 Task: Look for Airbnb options in Krasnyy Luch, Ukraine from 12th December, 2023 to 16th December, 2023 for 2 adults. Place can be room with 1  bedroom having 1 bed and 1 bathroom. Property type can be hotel.
Action: Mouse moved to (439, 79)
Screenshot: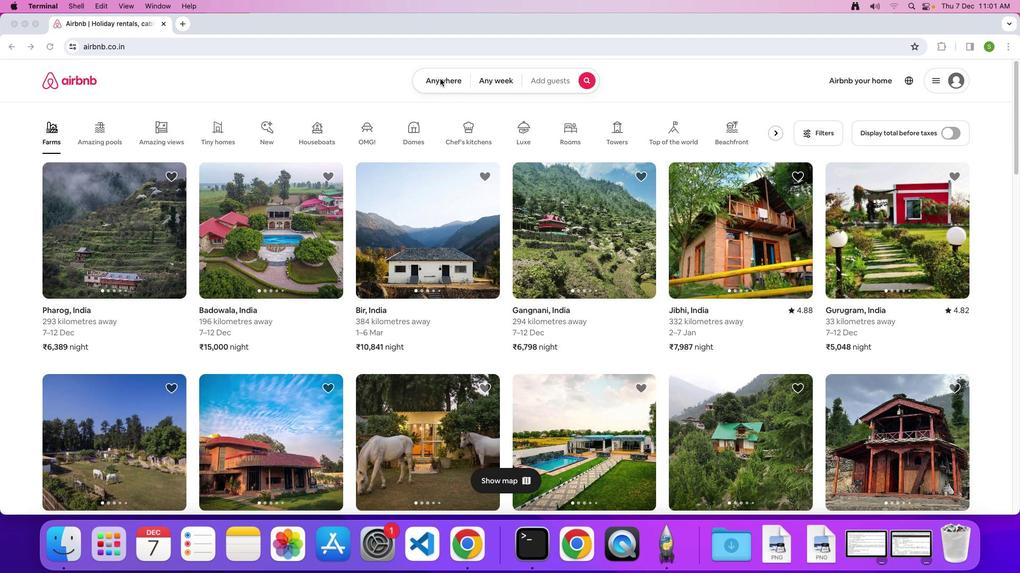 
Action: Mouse pressed left at (439, 79)
Screenshot: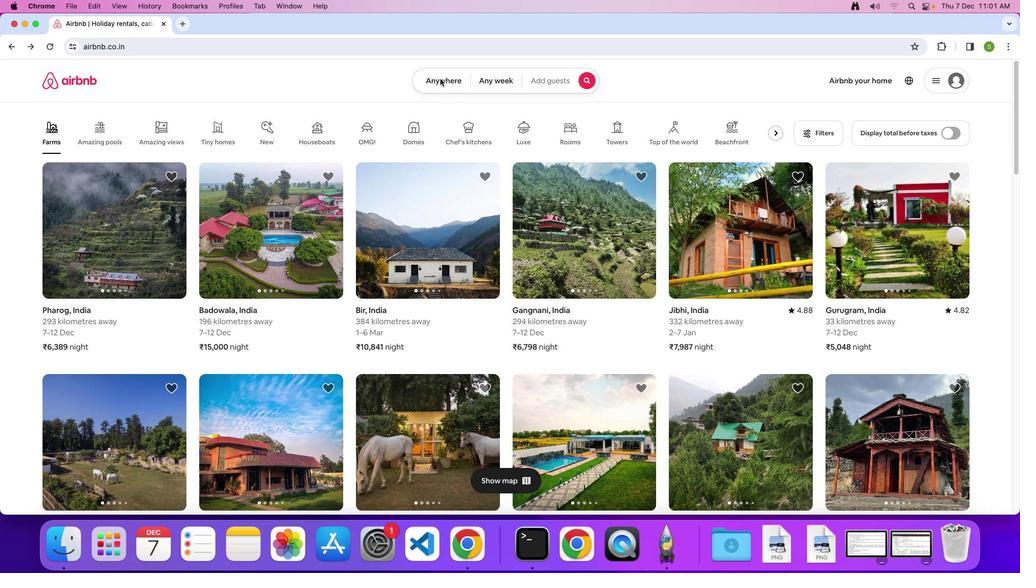 
Action: Mouse pressed left at (439, 79)
Screenshot: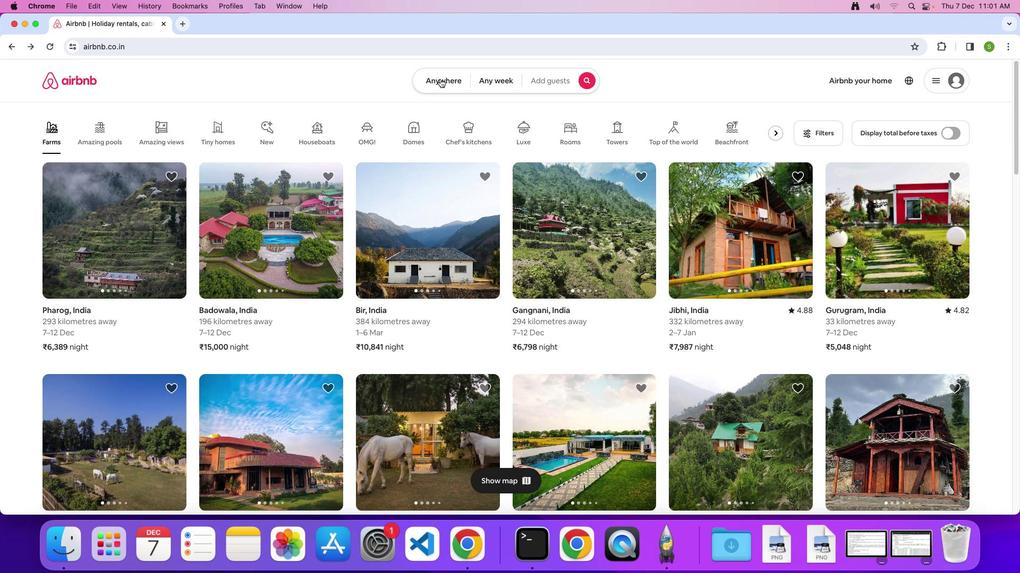 
Action: Mouse moved to (395, 115)
Screenshot: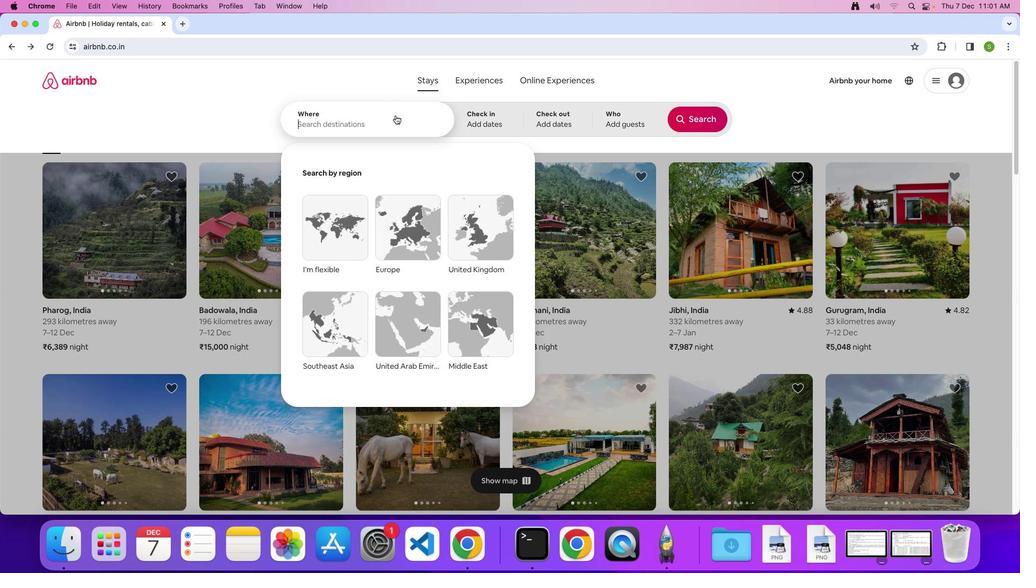 
Action: Mouse pressed left at (395, 115)
Screenshot: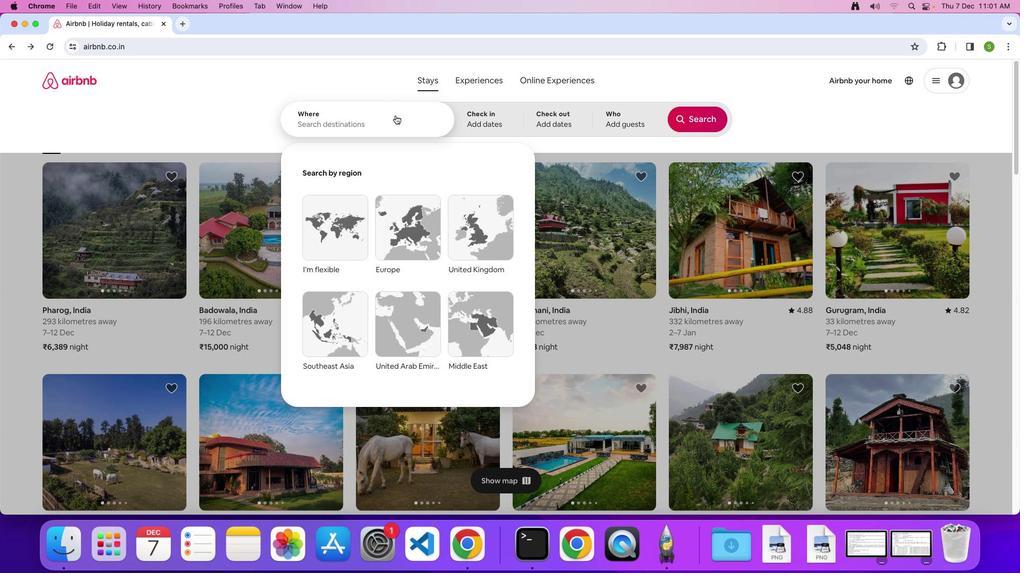 
Action: Mouse moved to (395, 115)
Screenshot: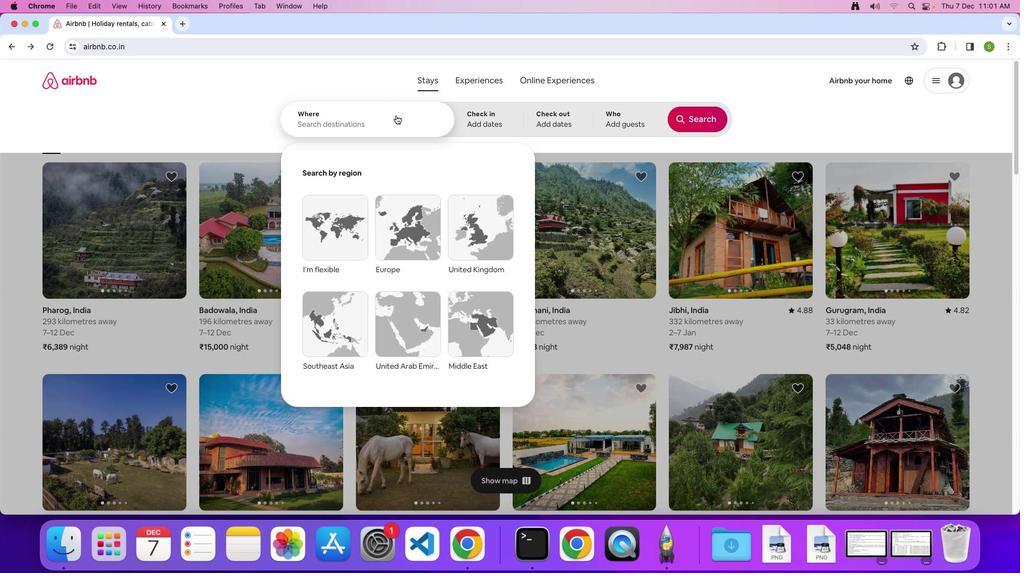 
Action: Key pressed 'K'Key.caps_lock'r''a''s''n''y''y'Key.spaceKey.shift'L''u''c''h'','Key.spaceKey.shift'U''k''r''a''i''n''e'Key.enter
Screenshot: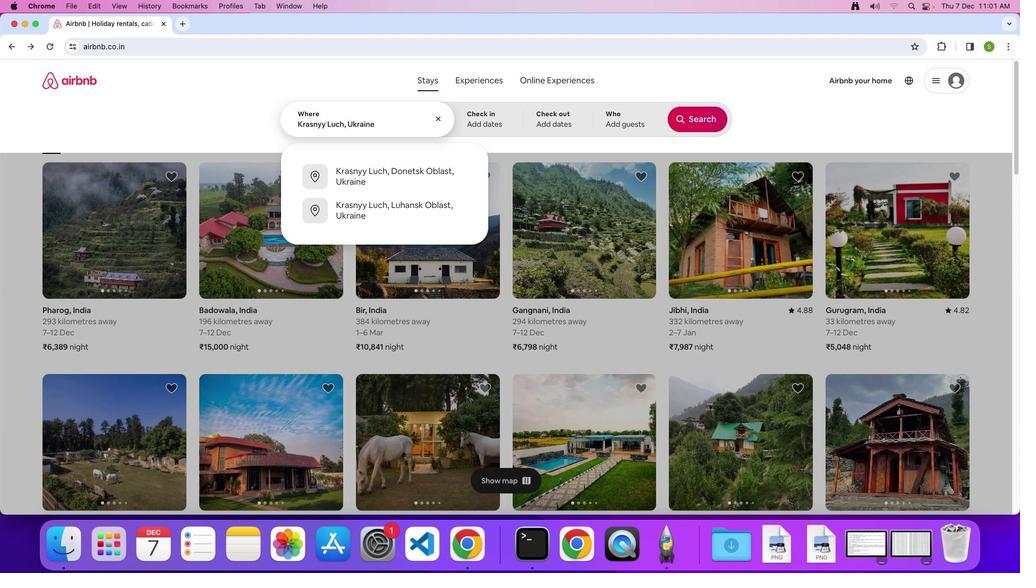 
Action: Mouse moved to (371, 299)
Screenshot: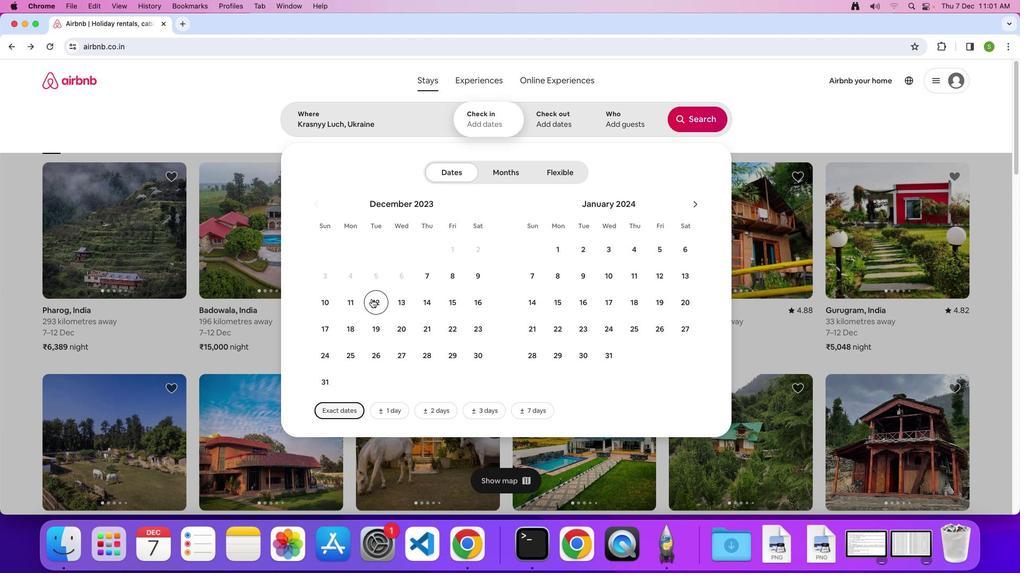 
Action: Mouse pressed left at (371, 299)
Screenshot: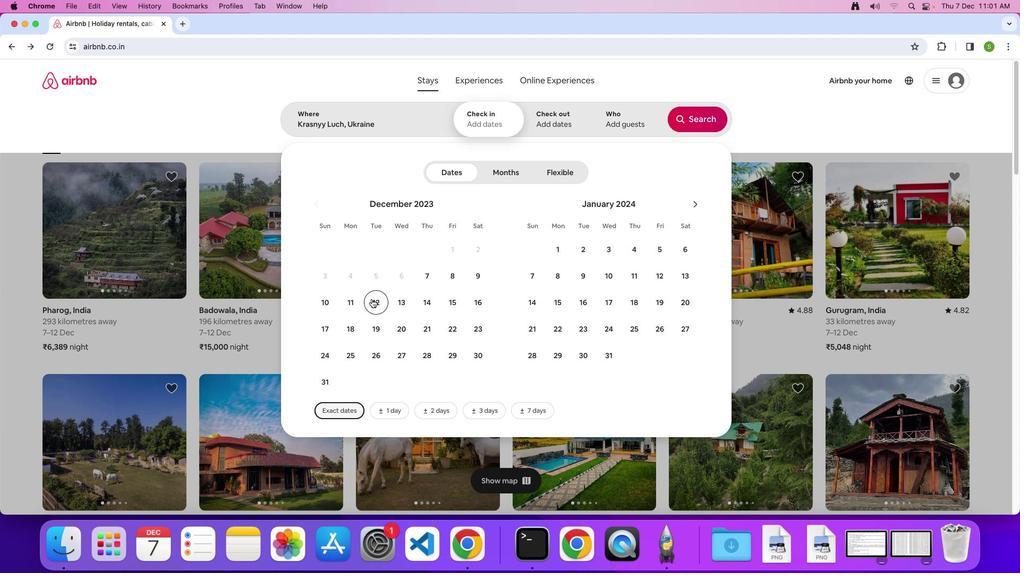 
Action: Mouse moved to (474, 303)
Screenshot: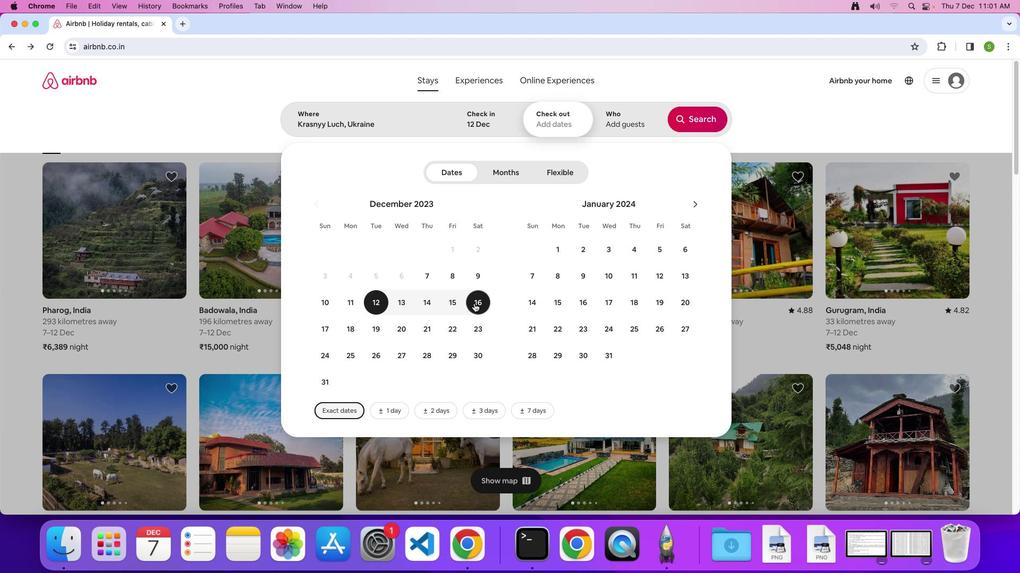 
Action: Mouse pressed left at (474, 303)
Screenshot: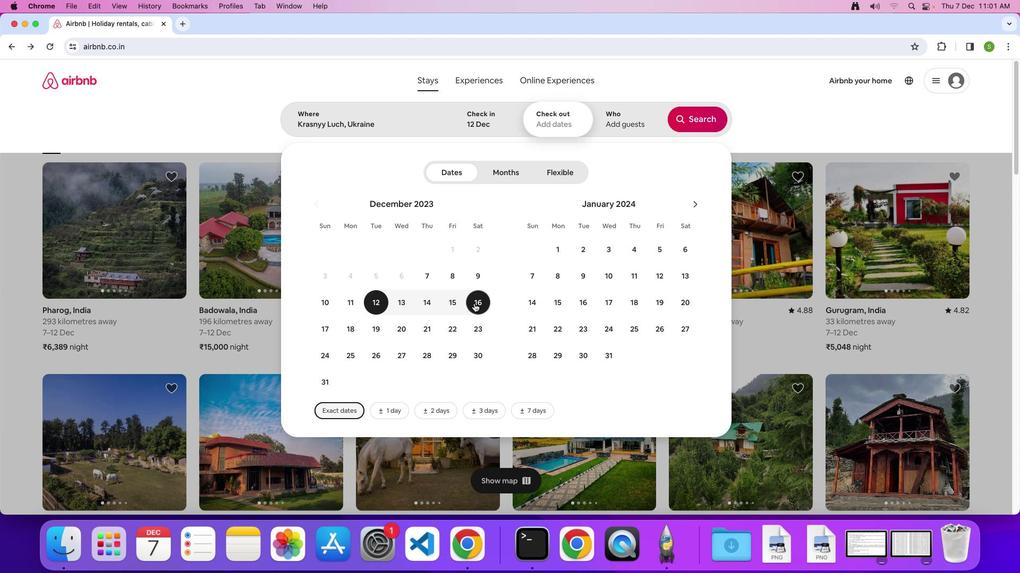 
Action: Mouse moved to (613, 122)
Screenshot: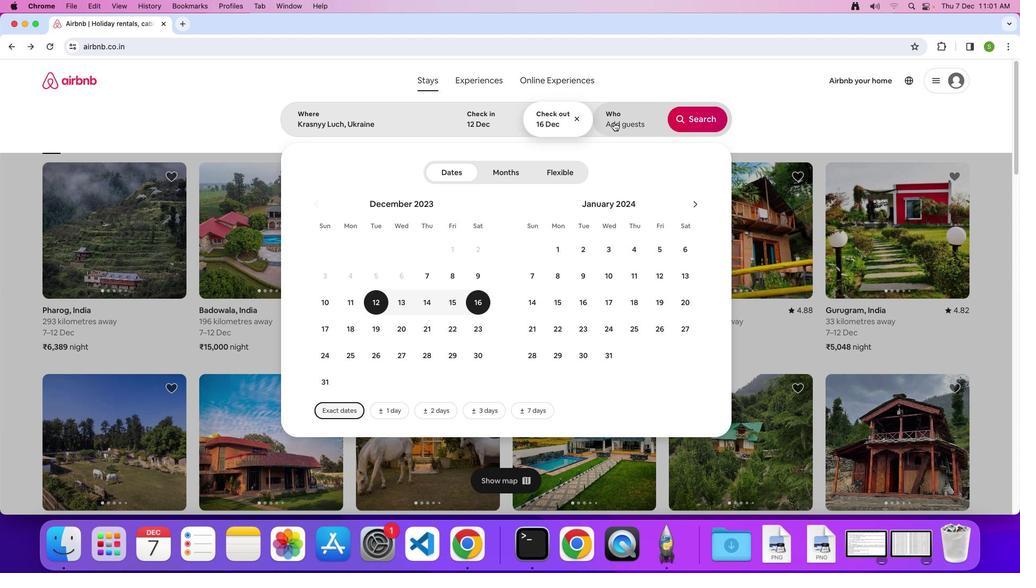 
Action: Mouse pressed left at (613, 122)
Screenshot: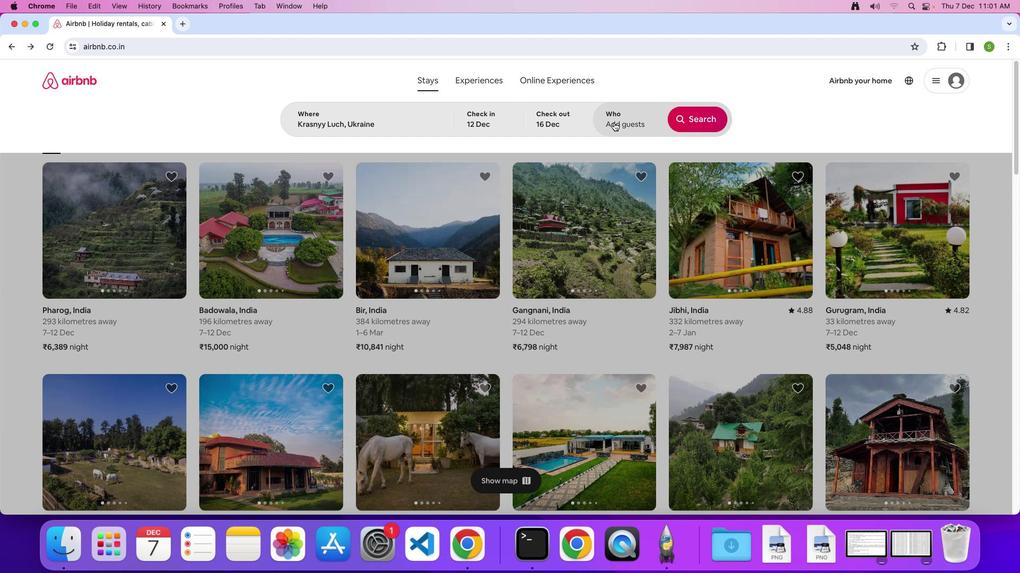 
Action: Mouse moved to (704, 179)
Screenshot: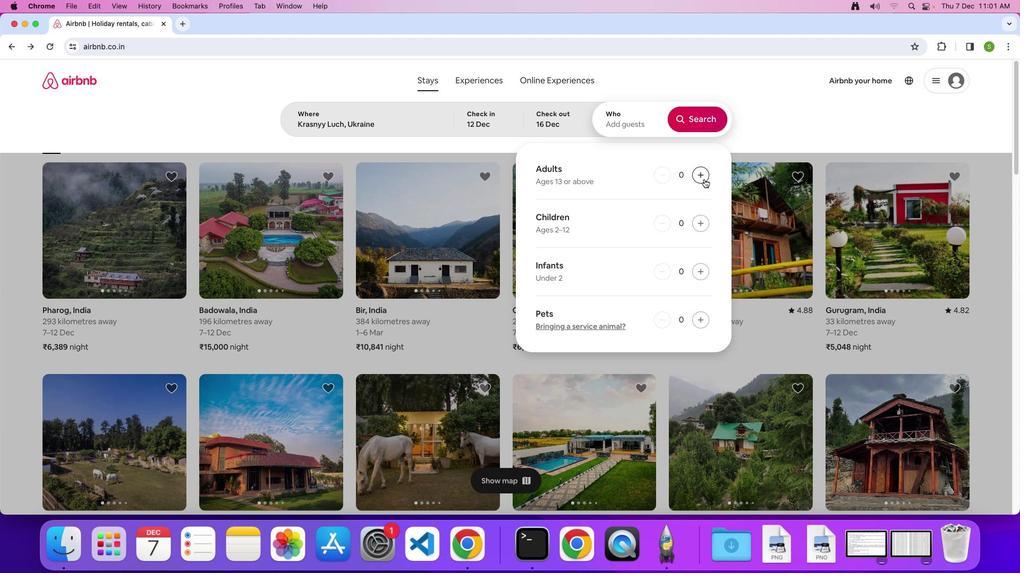 
Action: Mouse pressed left at (704, 179)
Screenshot: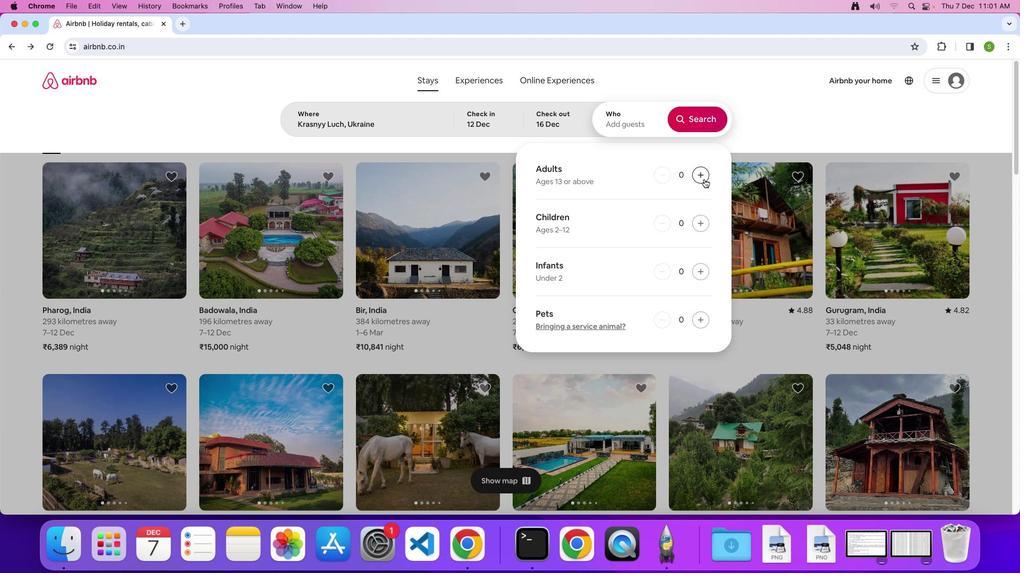 
Action: Mouse moved to (702, 179)
Screenshot: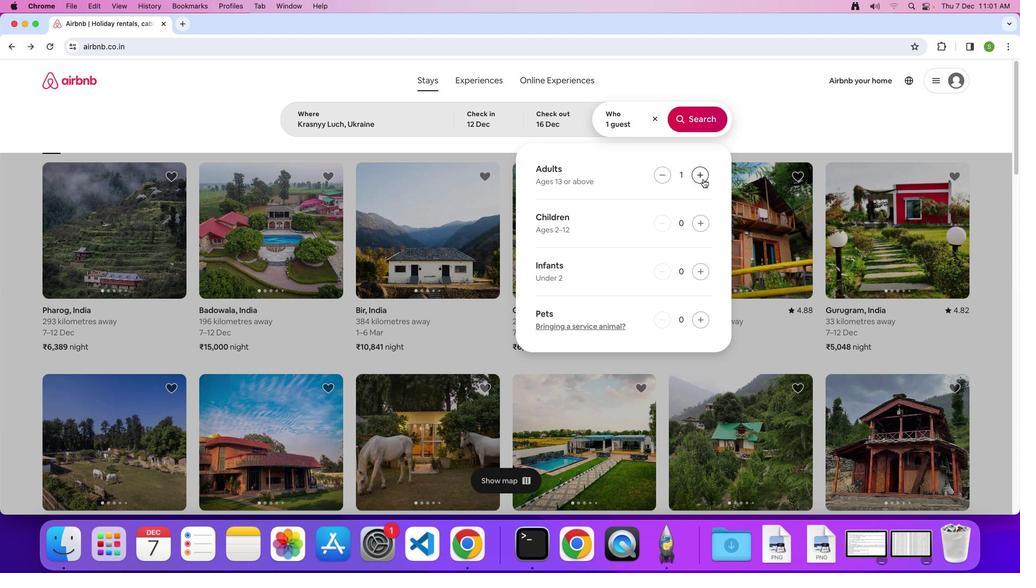 
Action: Mouse pressed left at (702, 179)
Screenshot: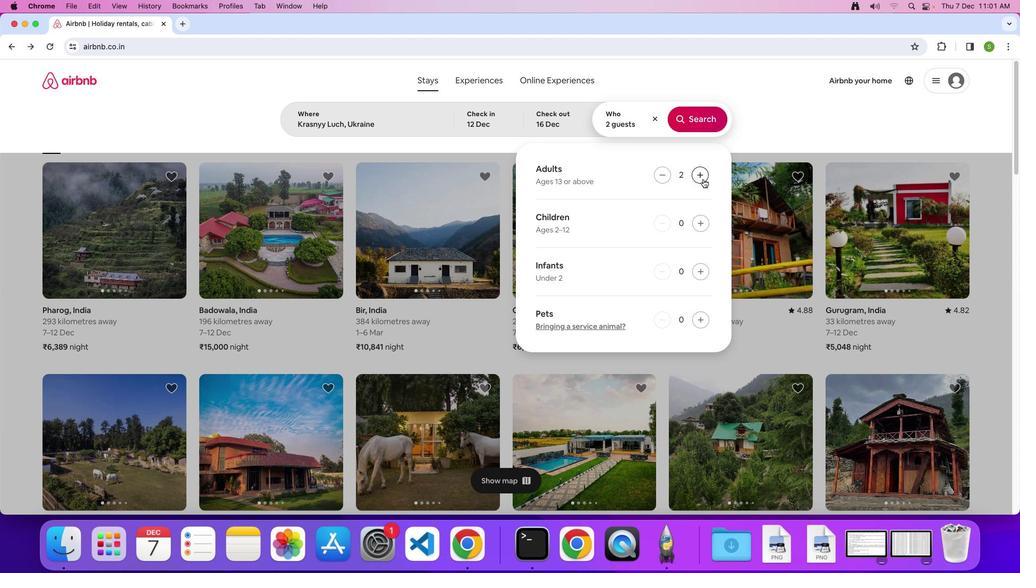 
Action: Mouse moved to (697, 125)
Screenshot: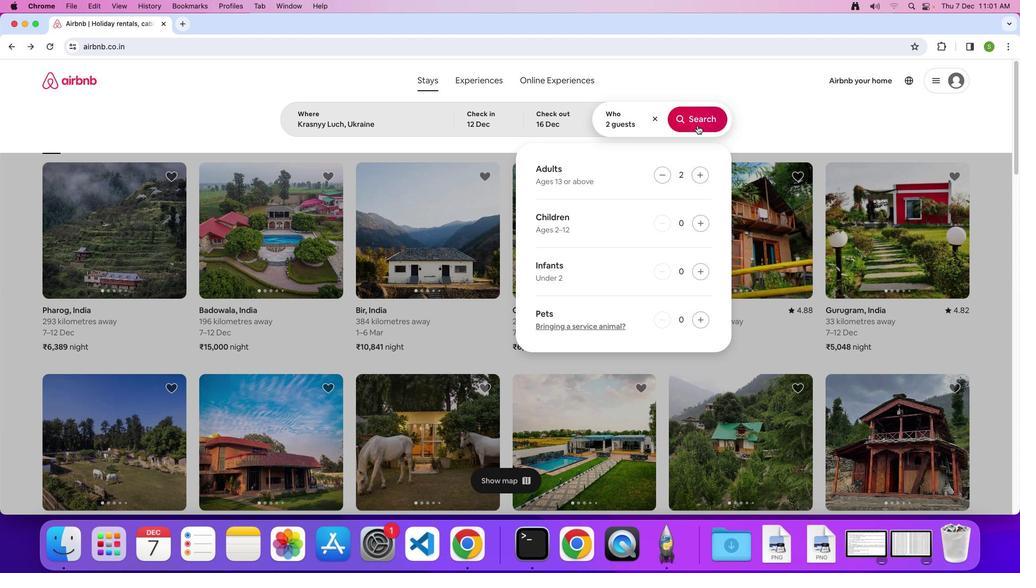 
Action: Mouse pressed left at (697, 125)
Screenshot: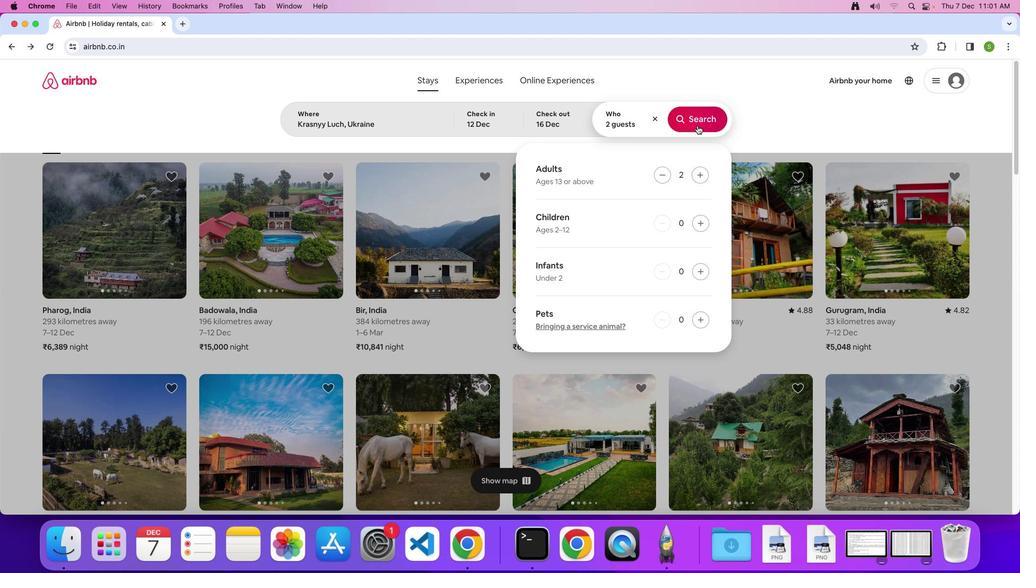 
Action: Mouse moved to (851, 126)
Screenshot: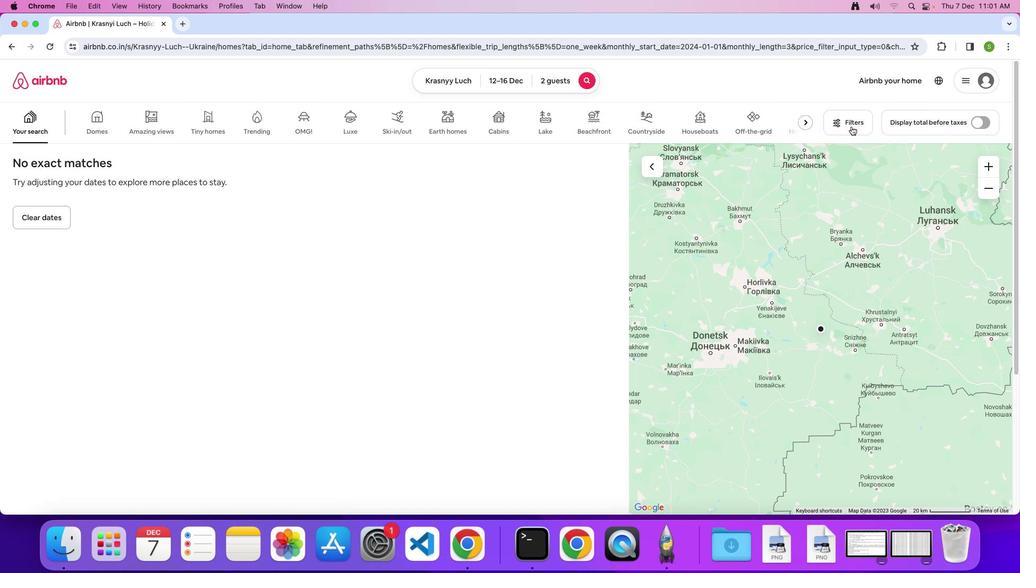 
Action: Mouse pressed left at (851, 126)
Screenshot: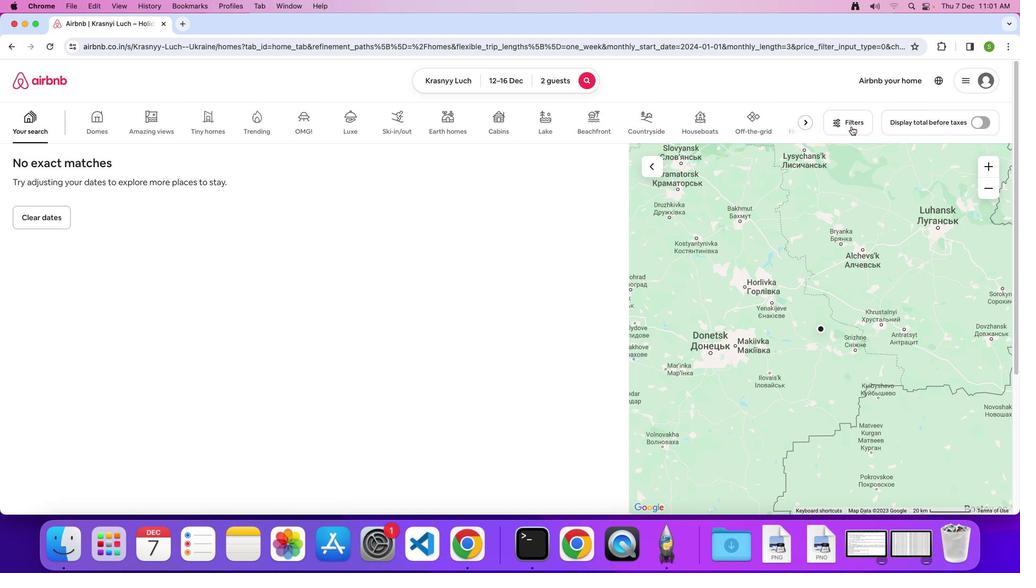 
Action: Mouse moved to (502, 188)
Screenshot: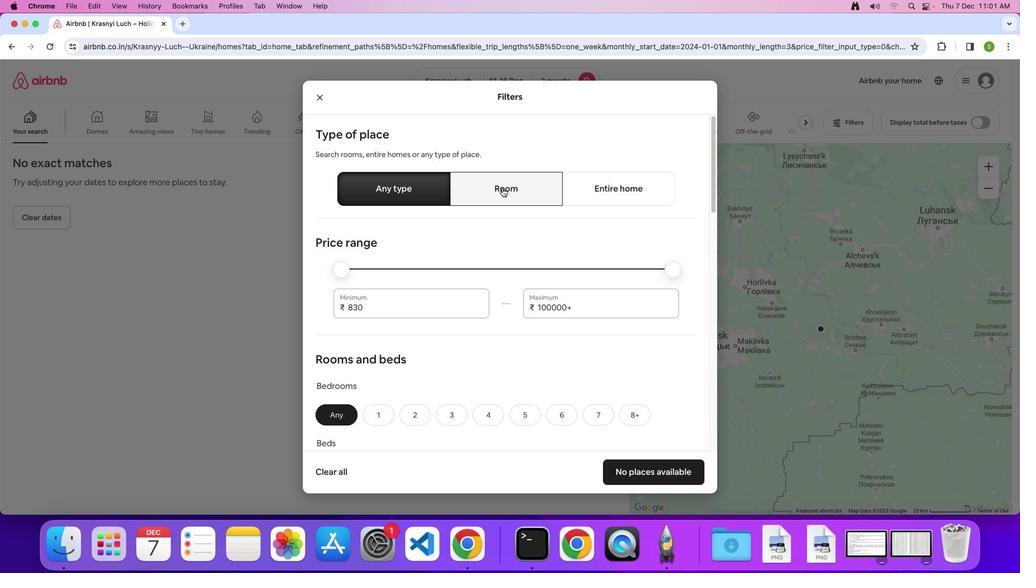 
Action: Mouse pressed left at (502, 188)
Screenshot: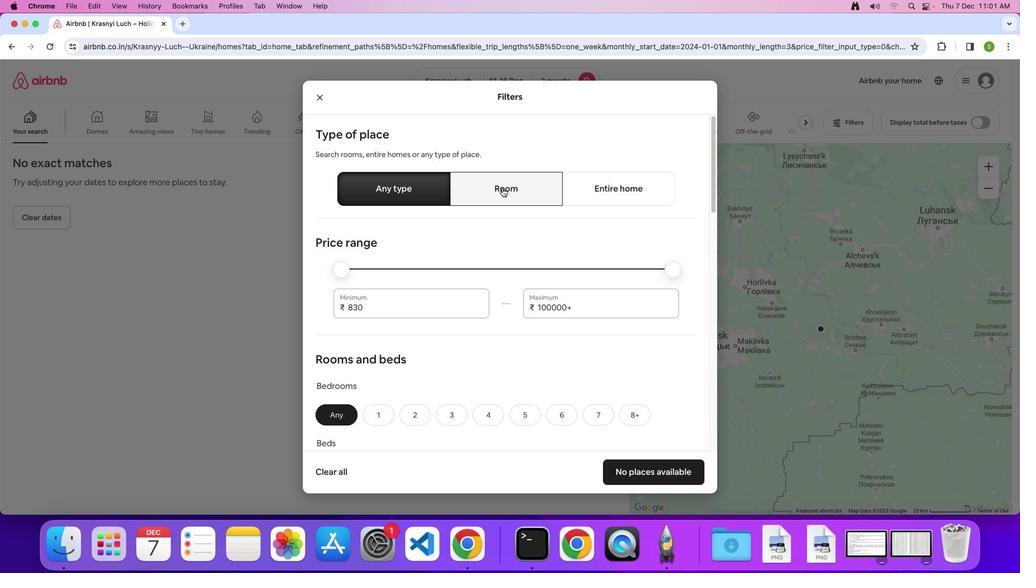
Action: Mouse moved to (517, 303)
Screenshot: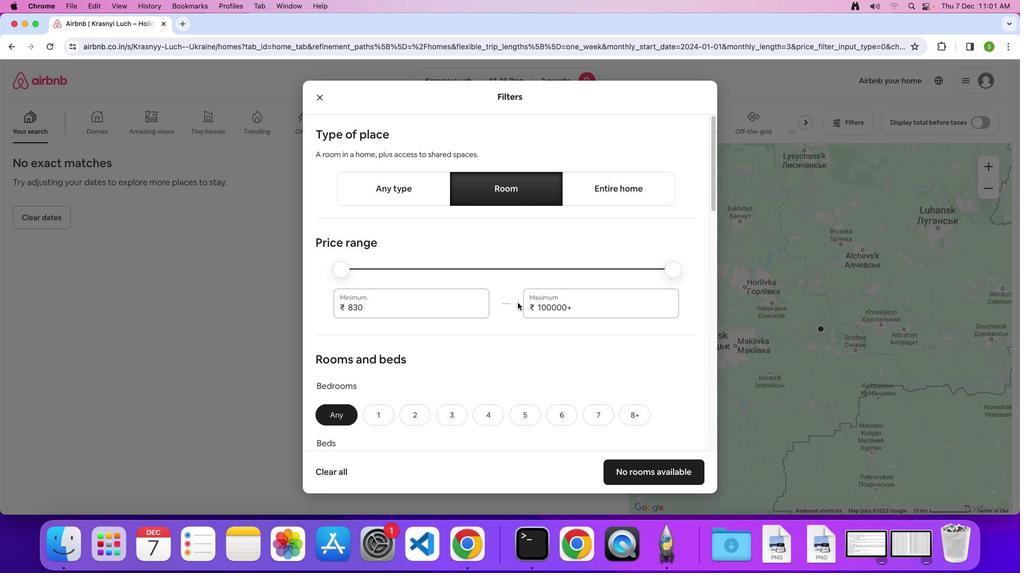 
Action: Mouse scrolled (517, 303) with delta (0, 0)
Screenshot: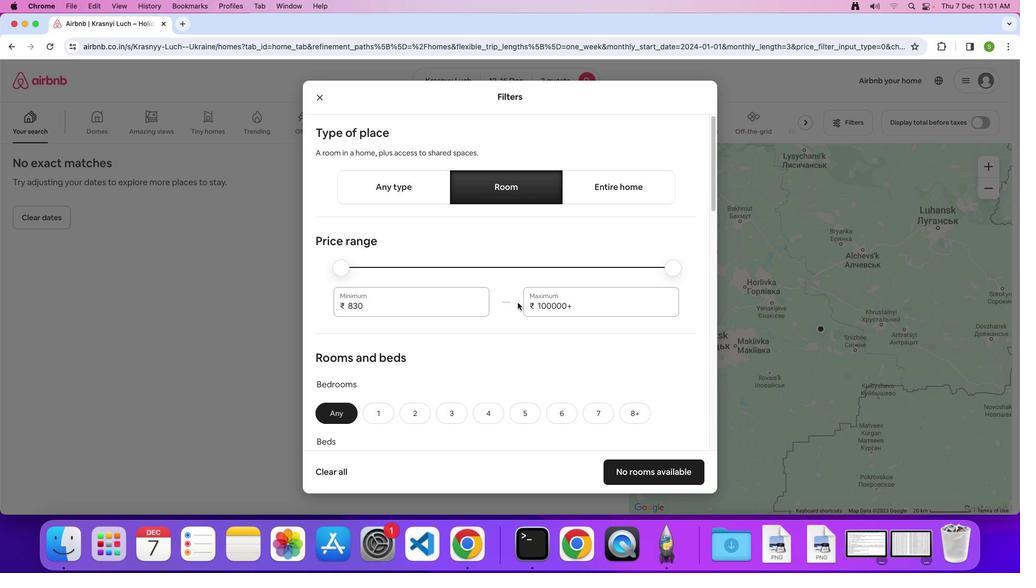 
Action: Mouse scrolled (517, 303) with delta (0, 0)
Screenshot: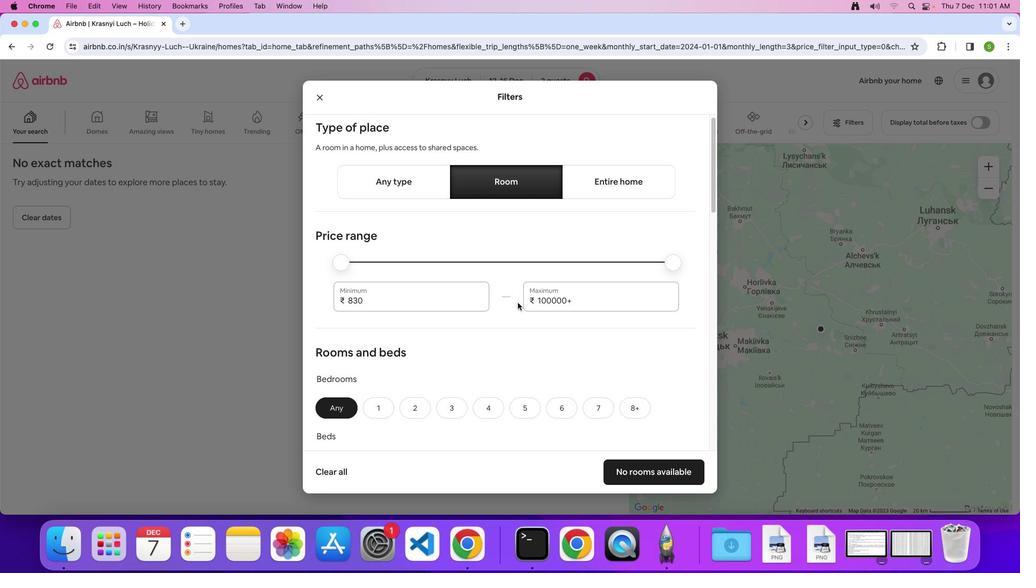 
Action: Mouse scrolled (517, 303) with delta (0, 0)
Screenshot: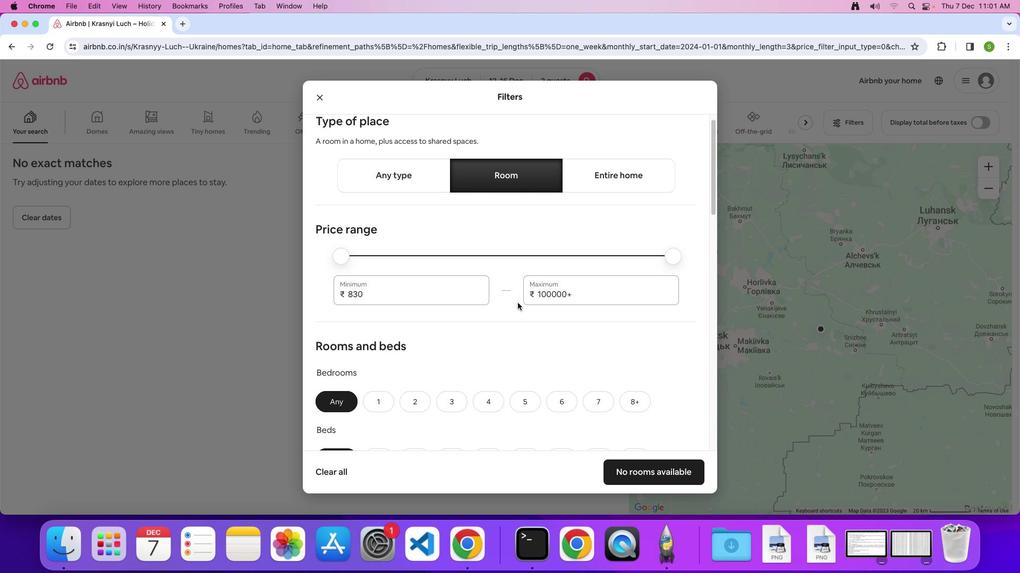 
Action: Mouse scrolled (517, 303) with delta (0, -1)
Screenshot: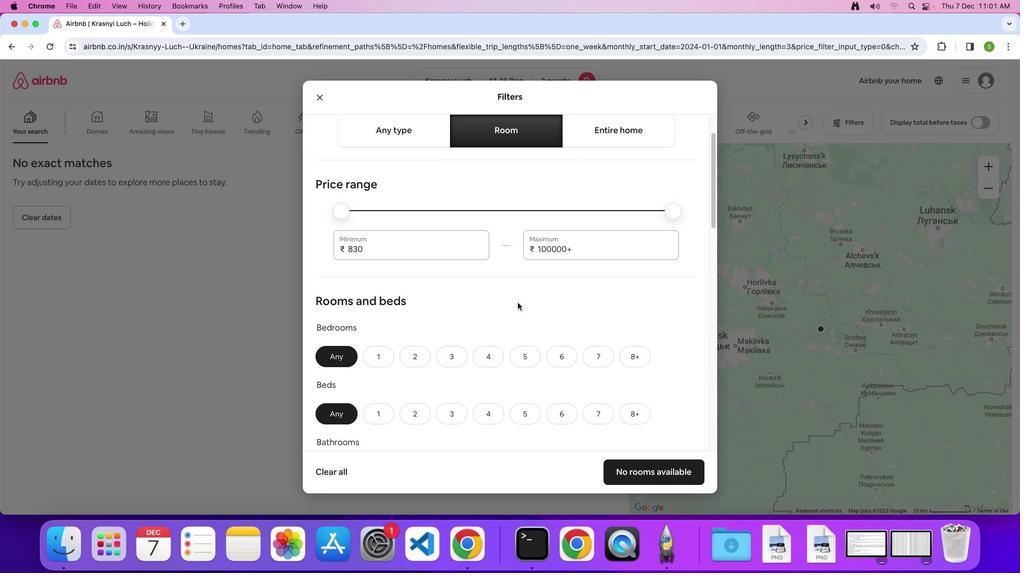 
Action: Mouse scrolled (517, 303) with delta (0, 0)
Screenshot: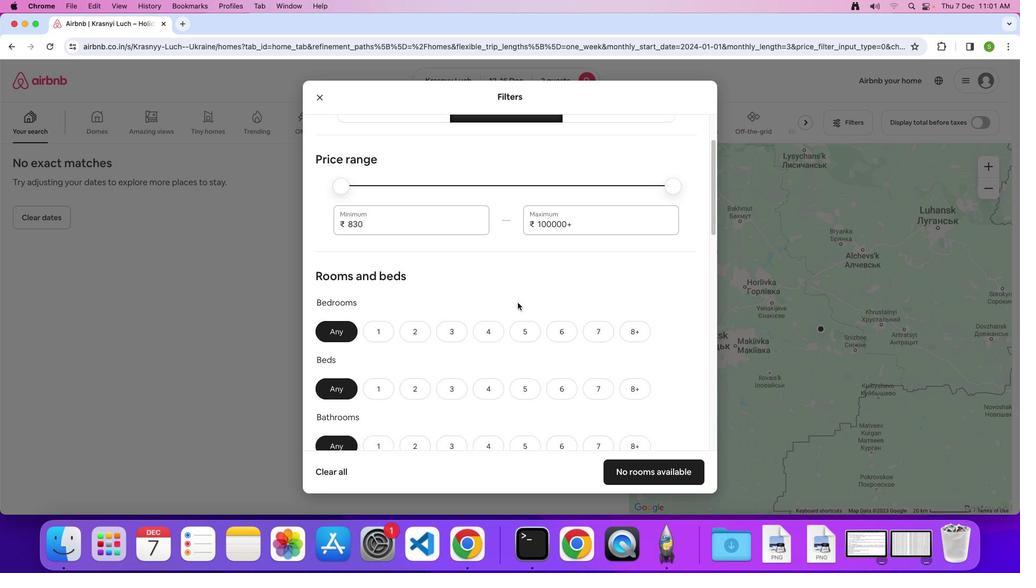 
Action: Mouse scrolled (517, 303) with delta (0, 0)
Screenshot: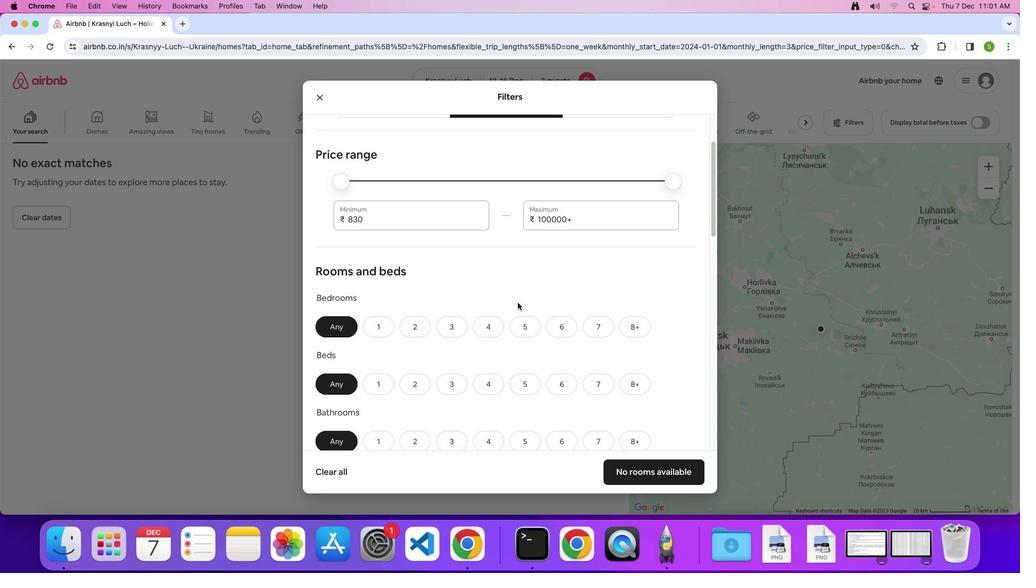 
Action: Mouse scrolled (517, 303) with delta (0, -1)
Screenshot: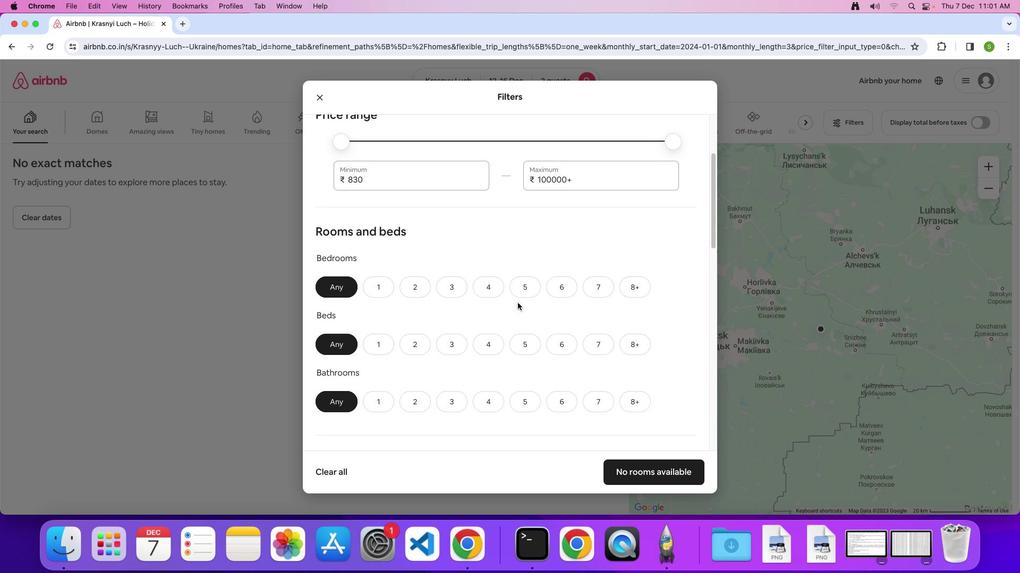 
Action: Mouse scrolled (517, 303) with delta (0, 0)
Screenshot: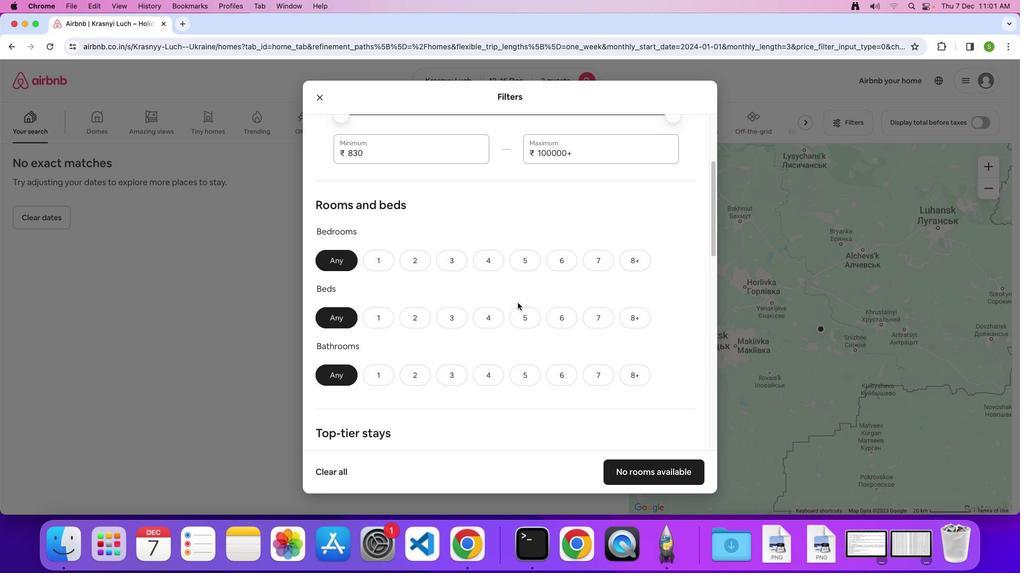 
Action: Mouse scrolled (517, 303) with delta (0, 0)
Screenshot: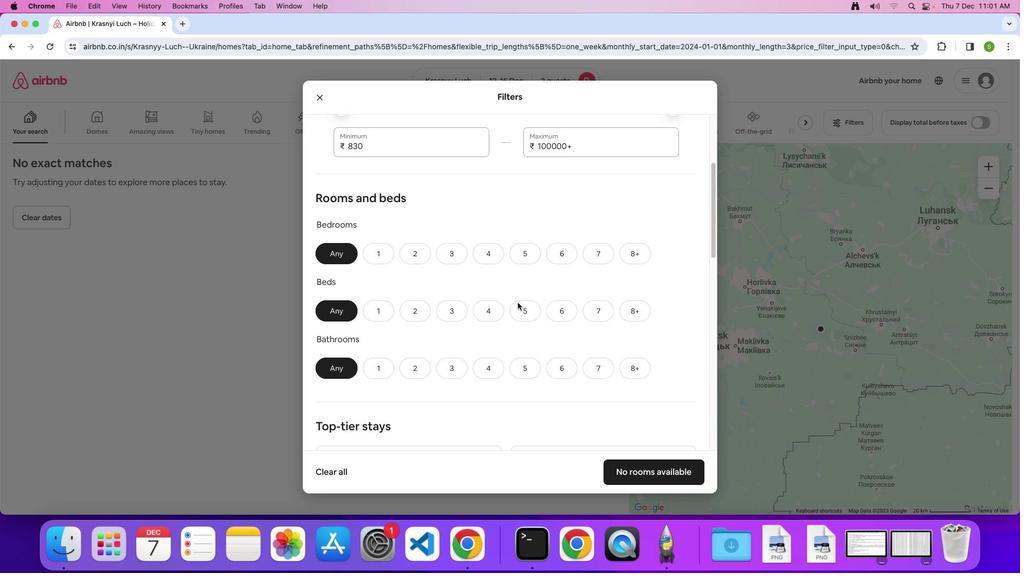 
Action: Mouse scrolled (517, 303) with delta (0, 0)
Screenshot: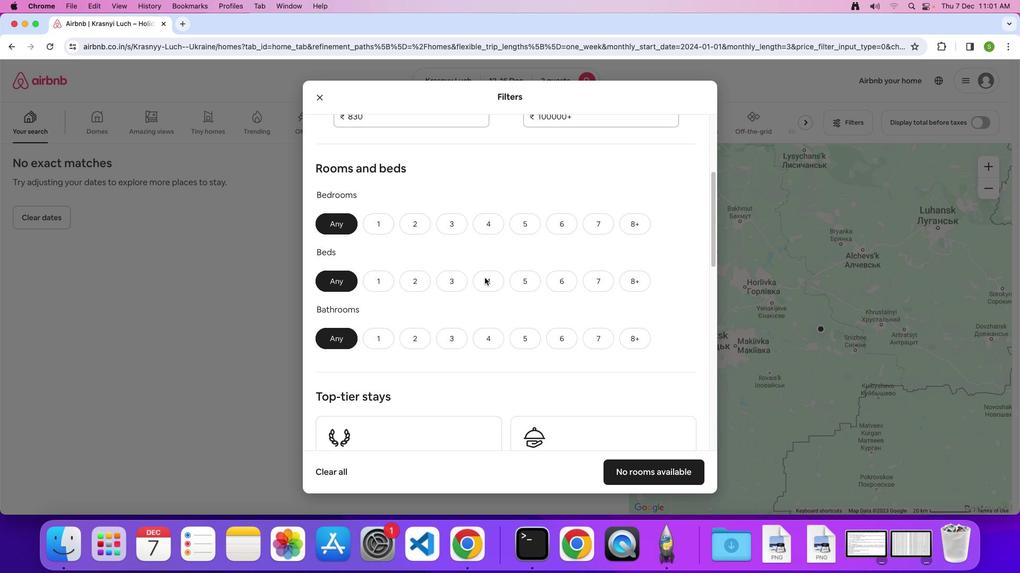 
Action: Mouse moved to (382, 199)
Screenshot: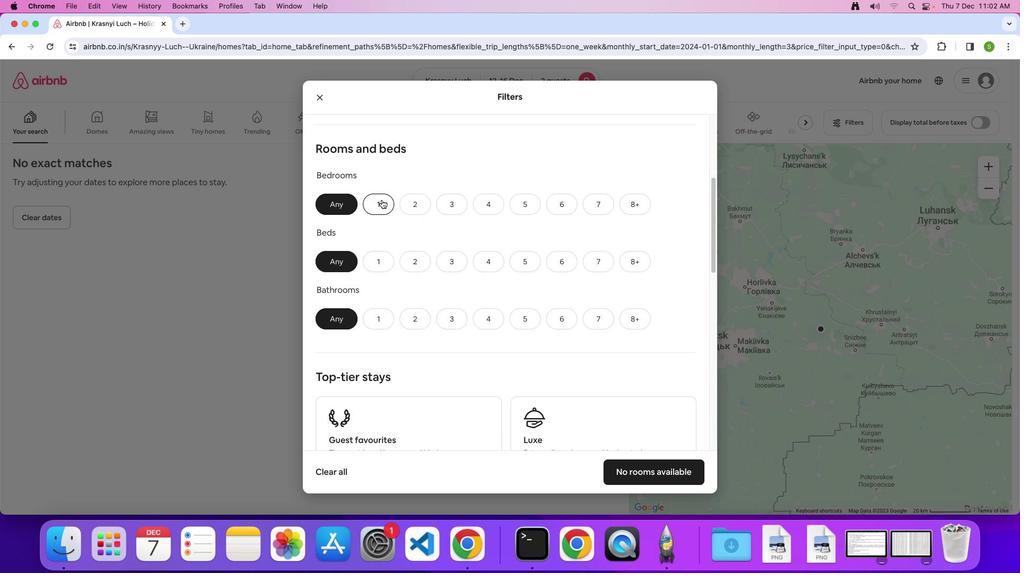 
Action: Mouse pressed left at (382, 199)
Screenshot: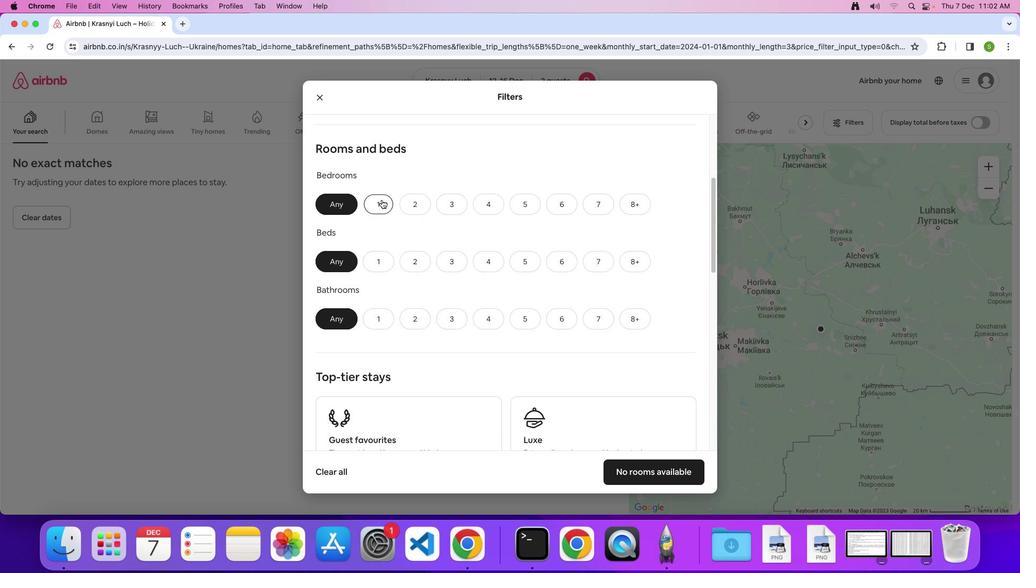 
Action: Mouse moved to (374, 264)
Screenshot: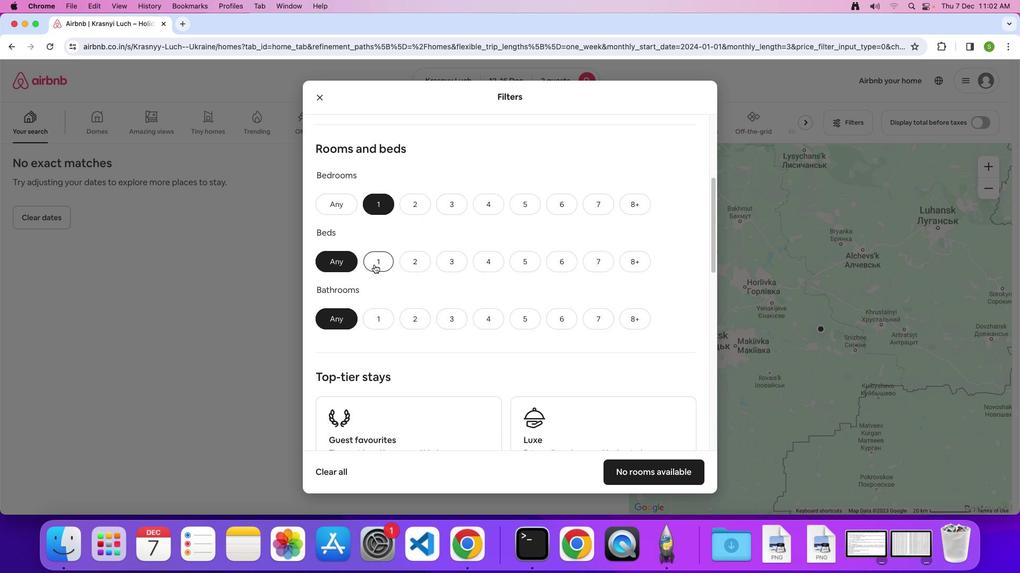 
Action: Mouse pressed left at (374, 264)
Screenshot: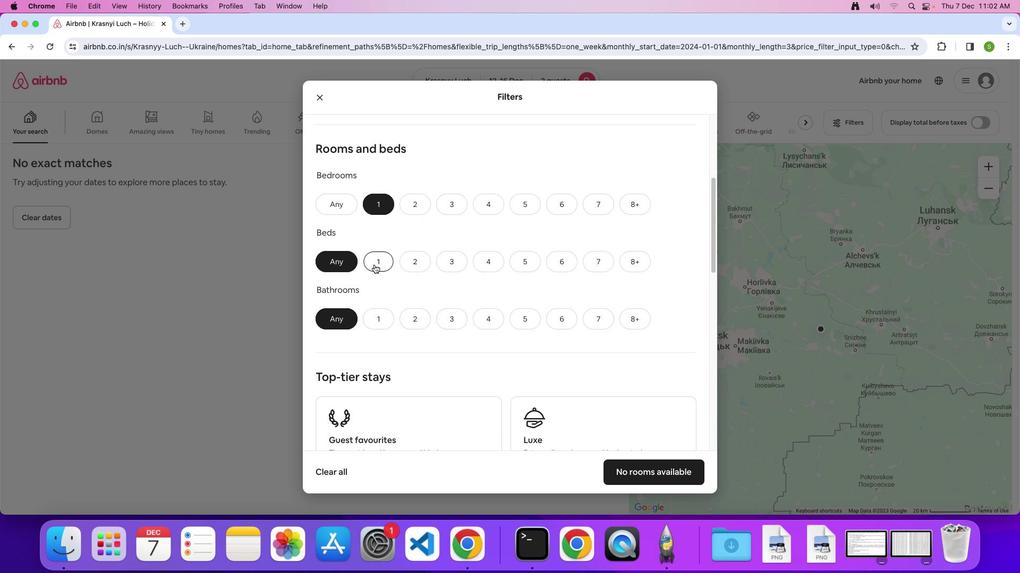 
Action: Mouse moved to (377, 317)
Screenshot: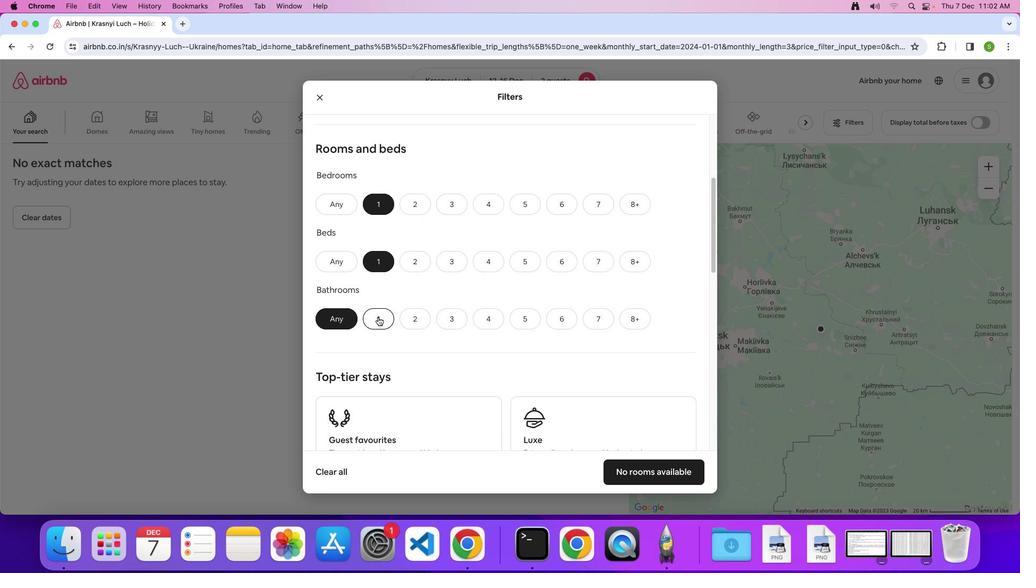 
Action: Mouse pressed left at (377, 317)
Screenshot: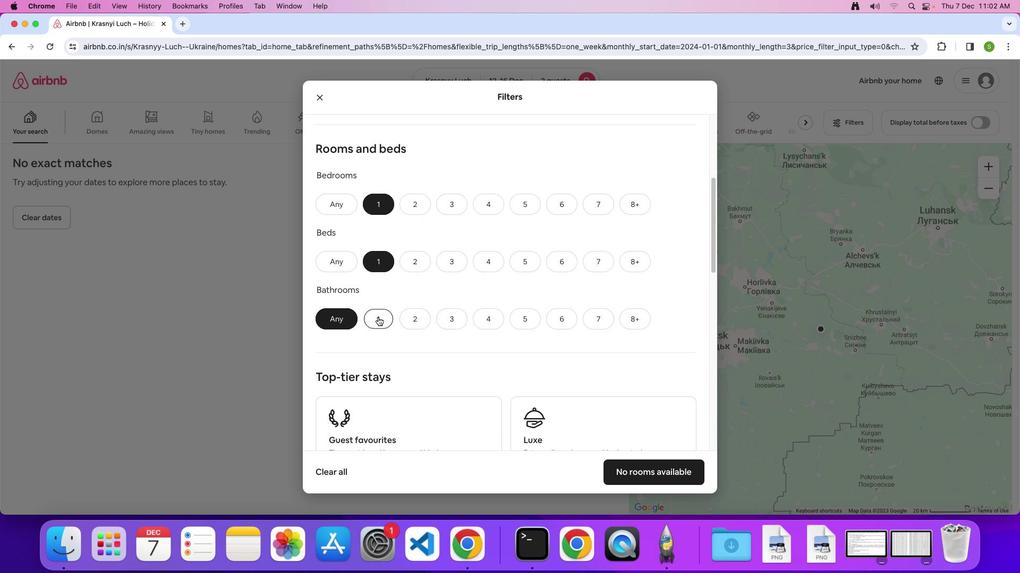 
Action: Mouse moved to (512, 284)
Screenshot: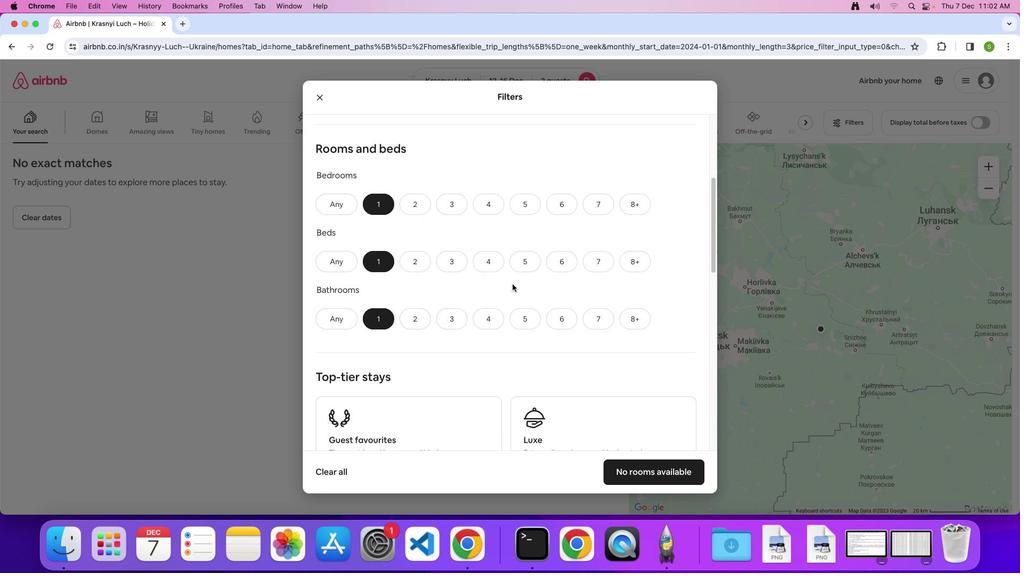 
Action: Mouse scrolled (512, 284) with delta (0, 0)
Screenshot: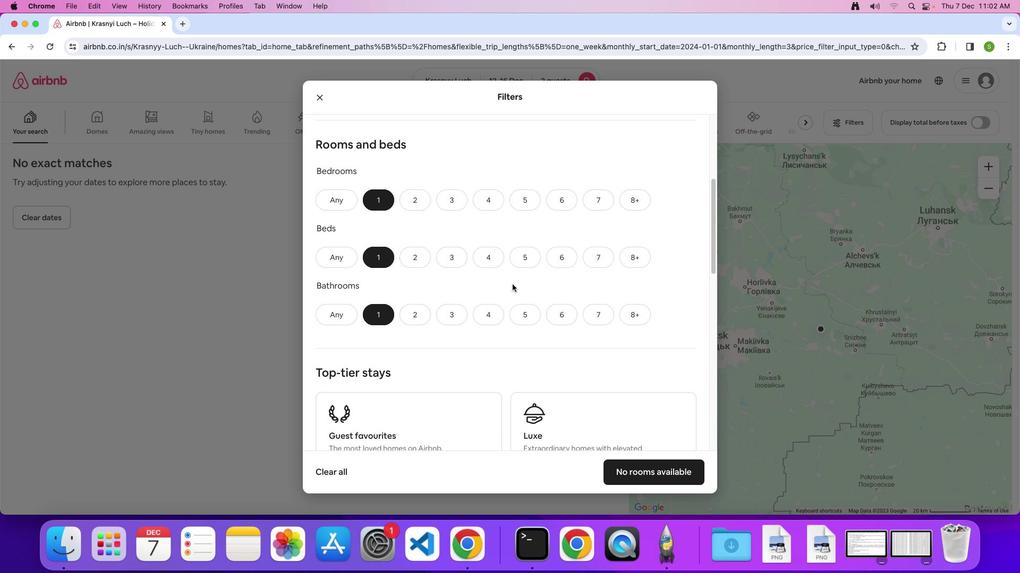 
Action: Mouse scrolled (512, 284) with delta (0, 0)
Screenshot: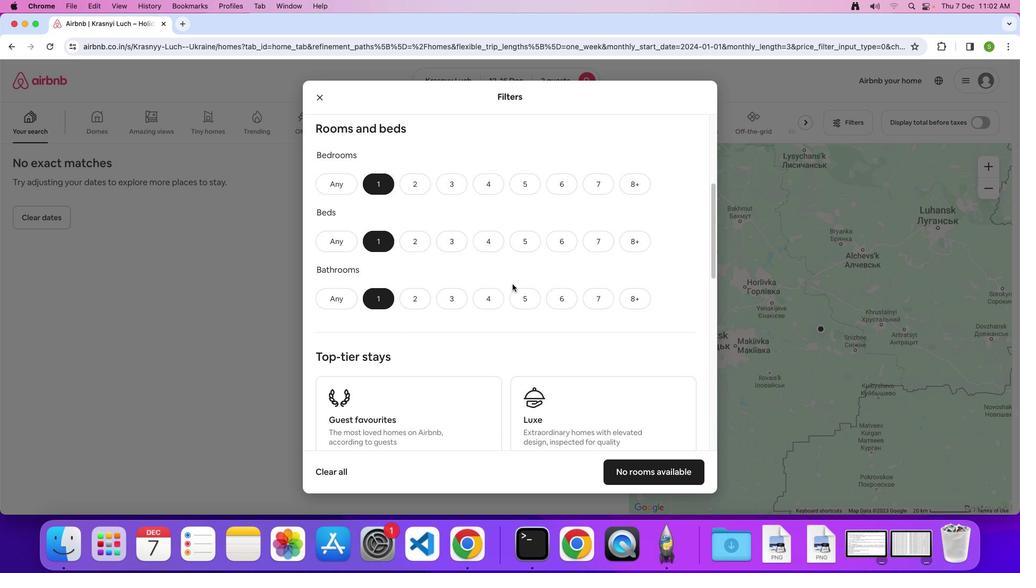 
Action: Mouse scrolled (512, 284) with delta (0, -1)
Screenshot: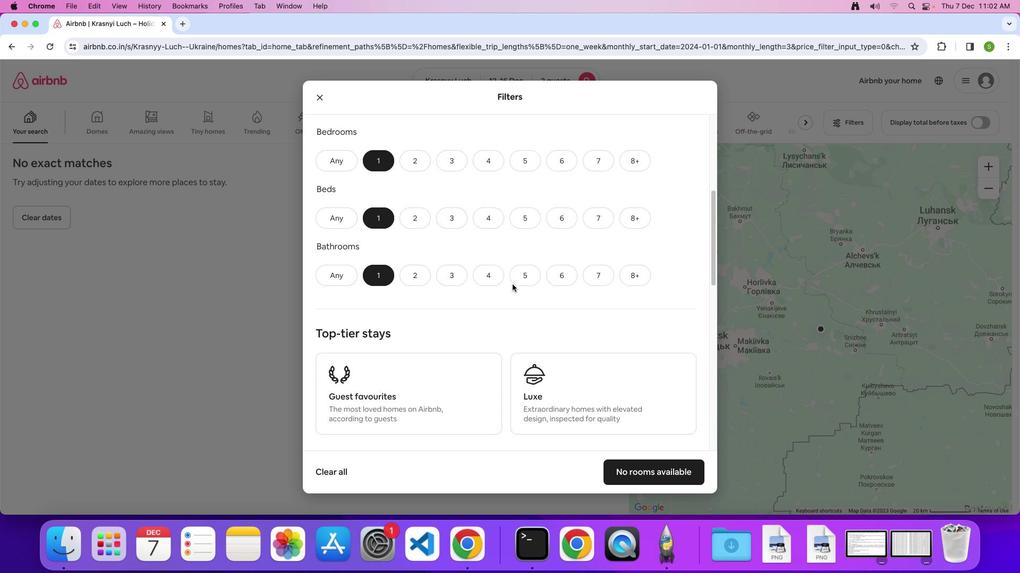 
Action: Mouse scrolled (512, 284) with delta (0, 0)
Screenshot: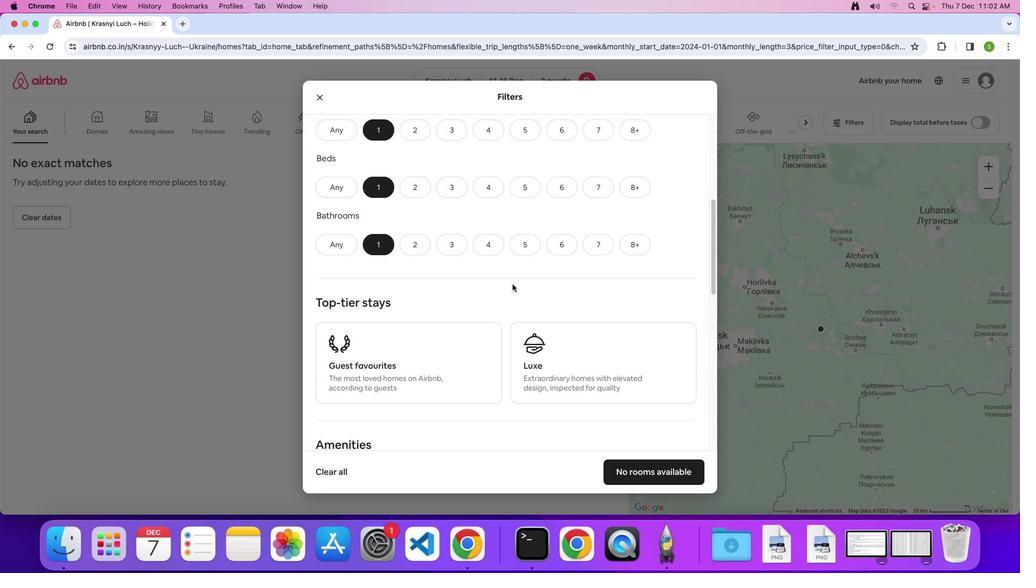 
Action: Mouse scrolled (512, 284) with delta (0, 0)
Screenshot: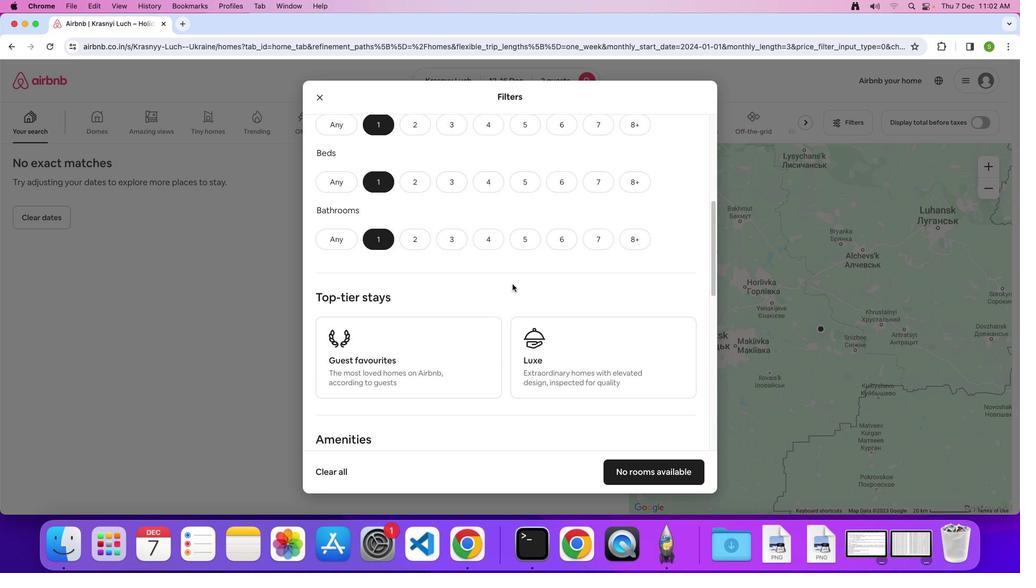 
Action: Mouse scrolled (512, 284) with delta (0, 0)
Screenshot: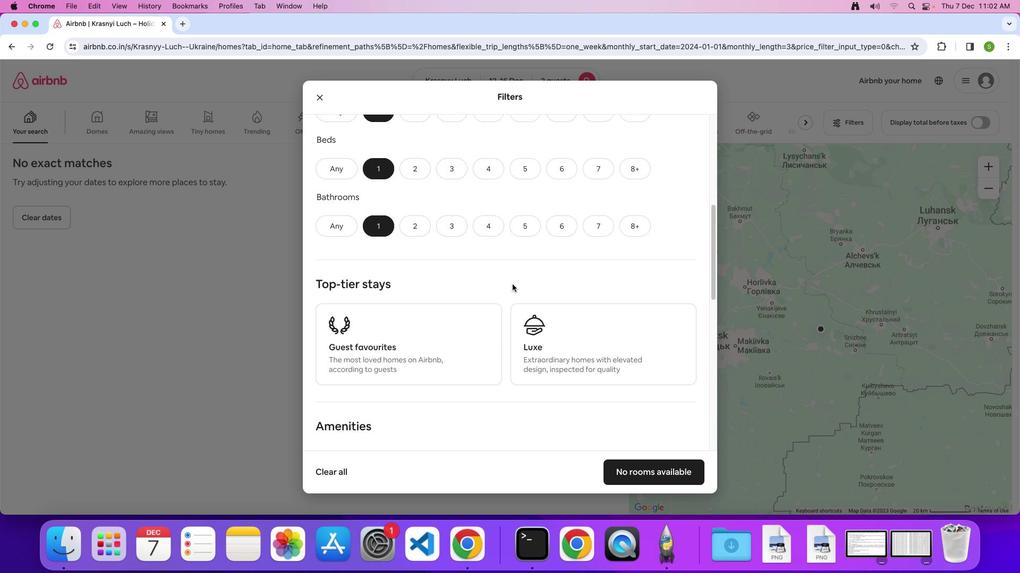 
Action: Mouse scrolled (512, 284) with delta (0, 0)
Screenshot: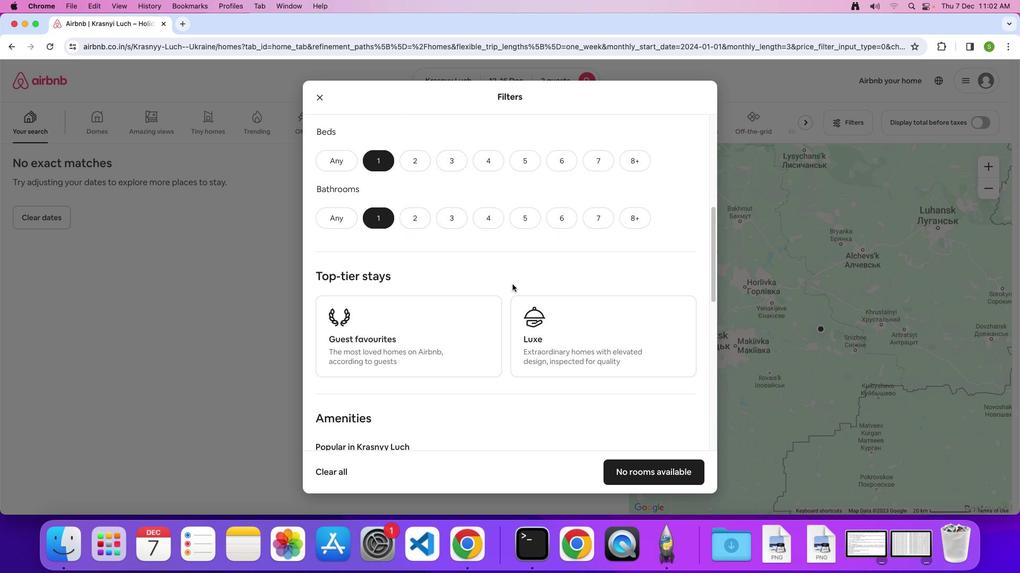 
Action: Mouse scrolled (512, 284) with delta (0, 0)
Screenshot: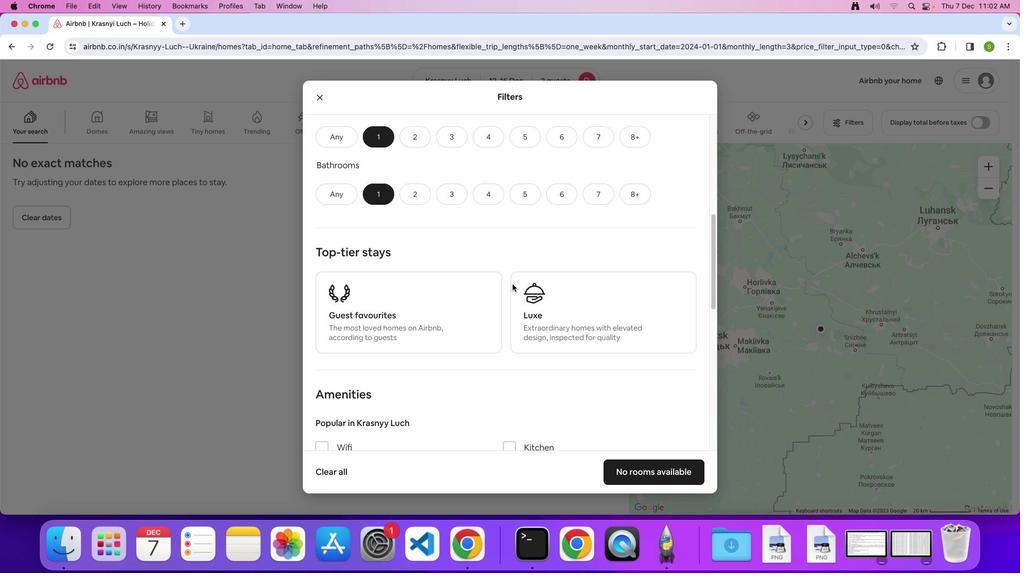 
Action: Mouse scrolled (512, 284) with delta (0, 0)
Screenshot: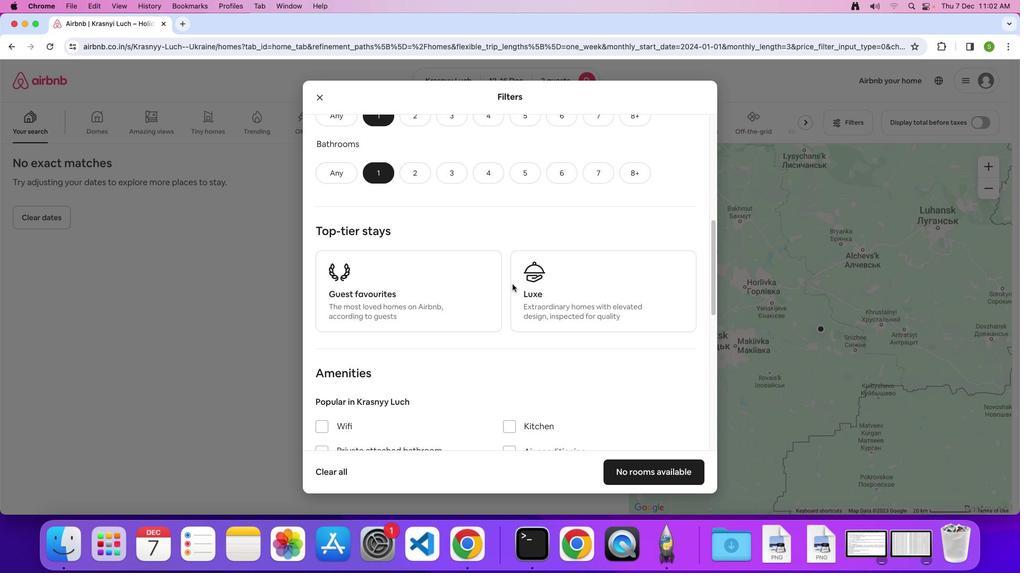 
Action: Mouse scrolled (512, 284) with delta (0, 0)
Screenshot: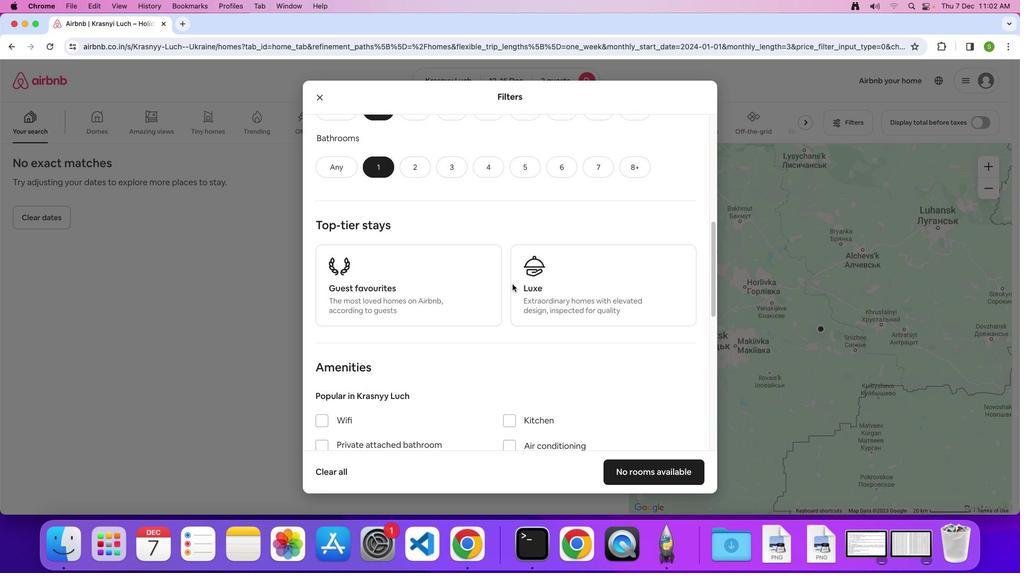 
Action: Mouse scrolled (512, 284) with delta (0, 0)
Screenshot: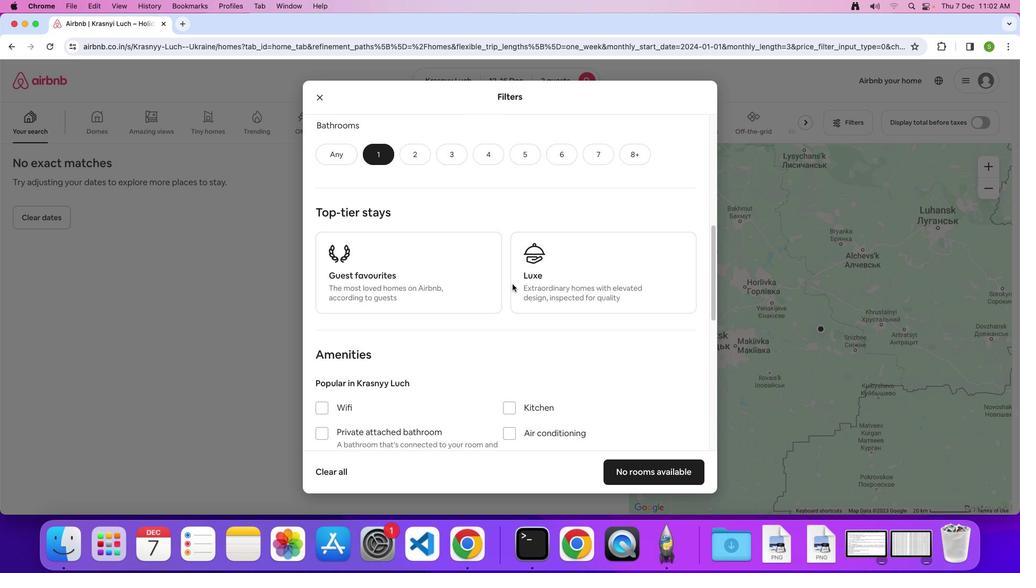
Action: Mouse scrolled (512, 284) with delta (0, 0)
Screenshot: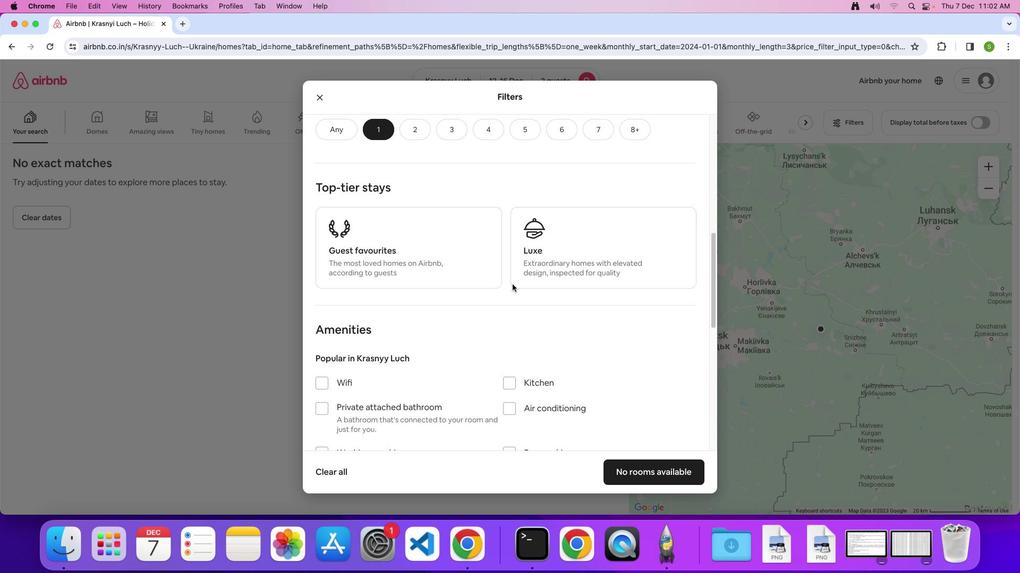 
Action: Mouse scrolled (512, 284) with delta (0, -1)
Screenshot: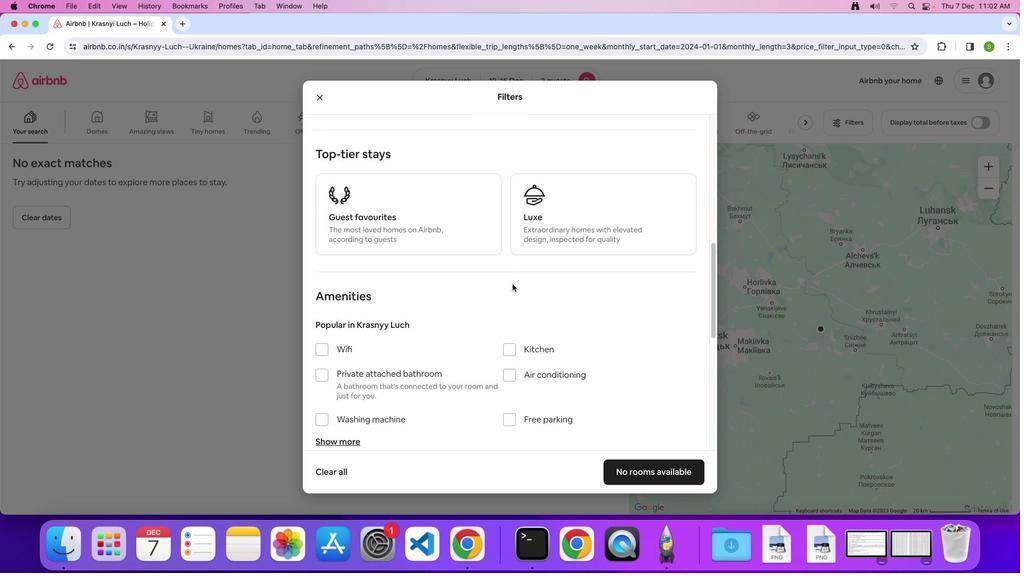 
Action: Mouse scrolled (512, 284) with delta (0, 0)
Screenshot: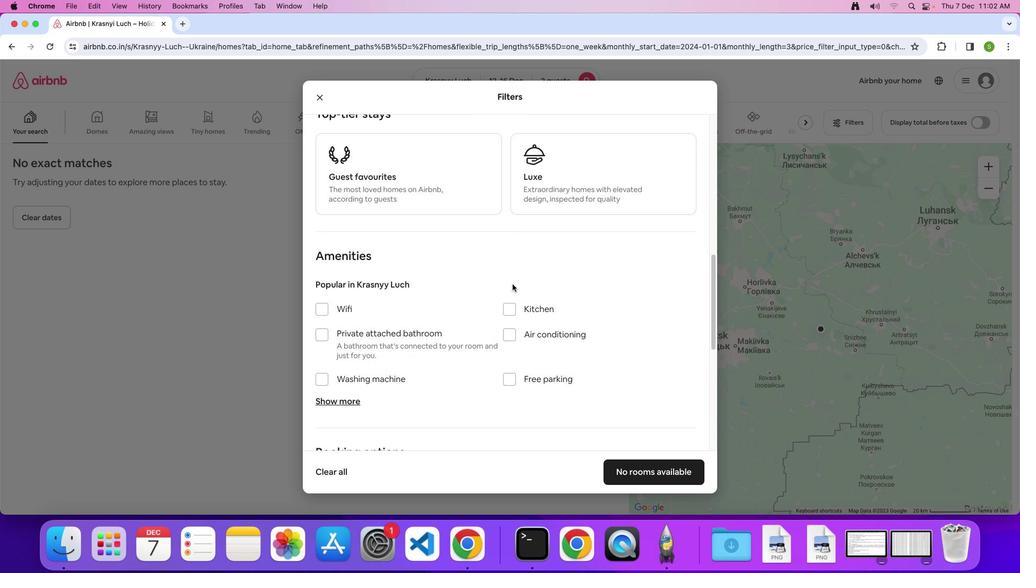 
Action: Mouse scrolled (512, 284) with delta (0, 0)
Screenshot: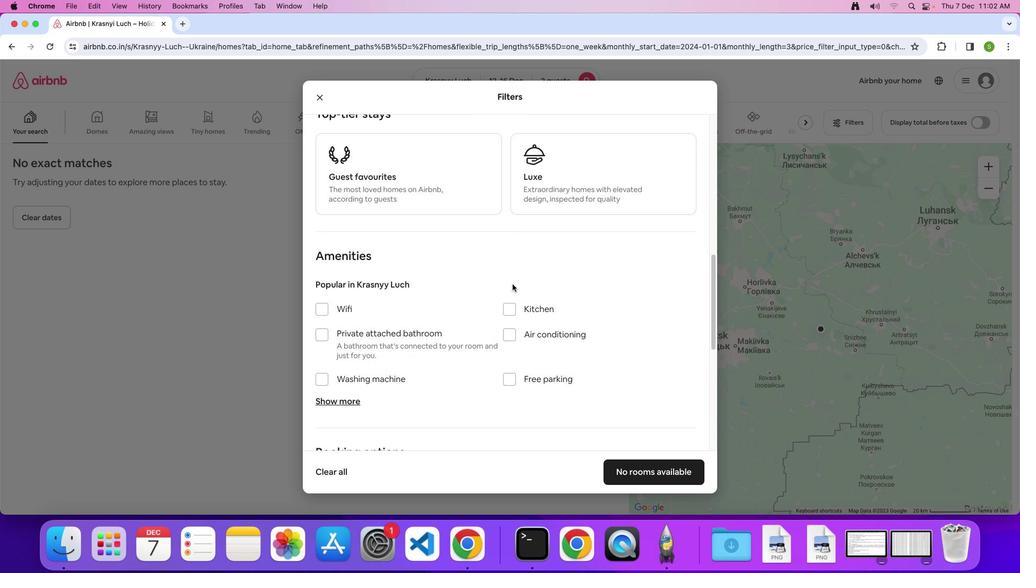 
Action: Mouse scrolled (512, 284) with delta (0, -1)
Screenshot: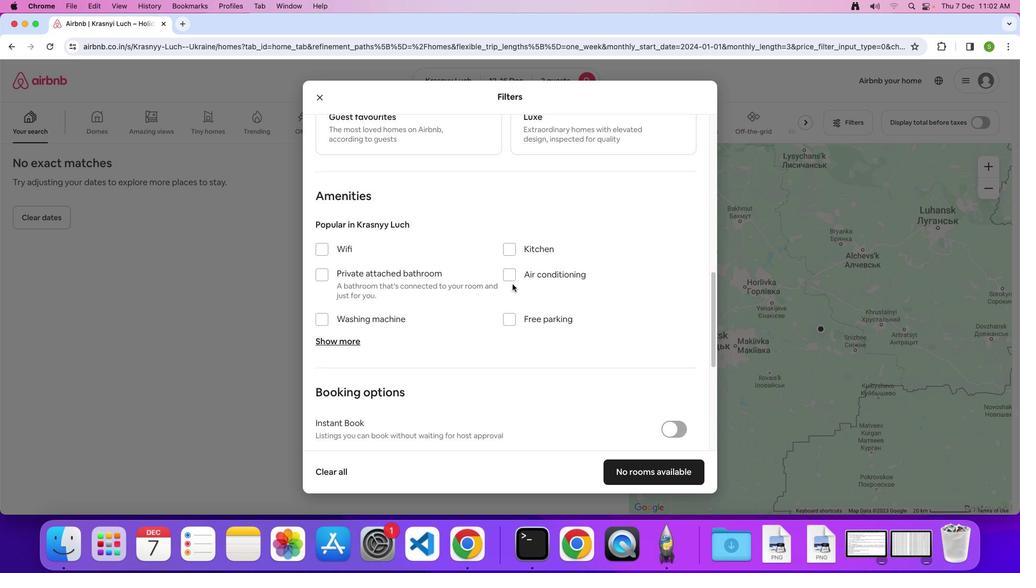 
Action: Mouse moved to (637, 471)
Screenshot: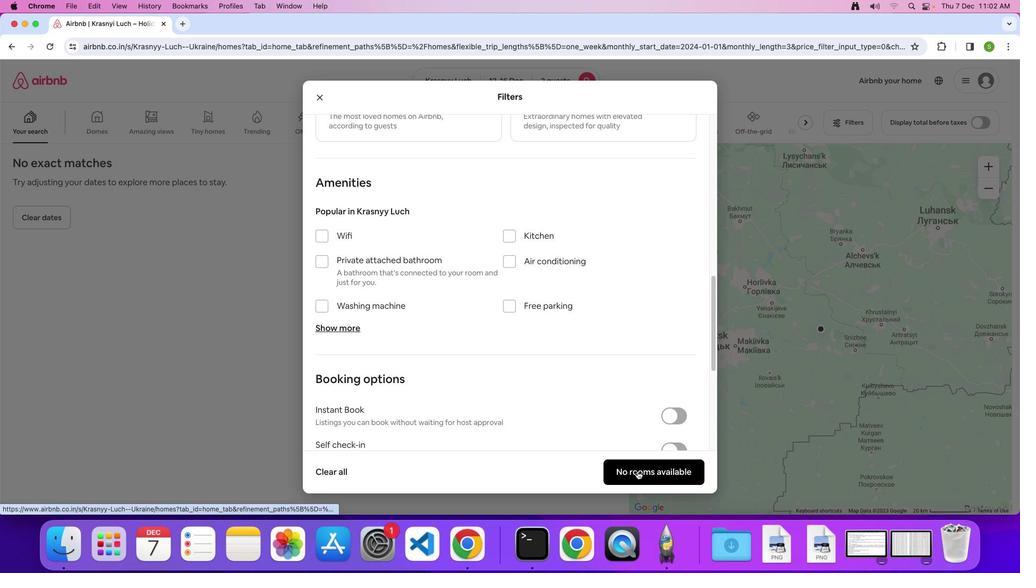 
Action: Mouse pressed left at (637, 471)
Screenshot: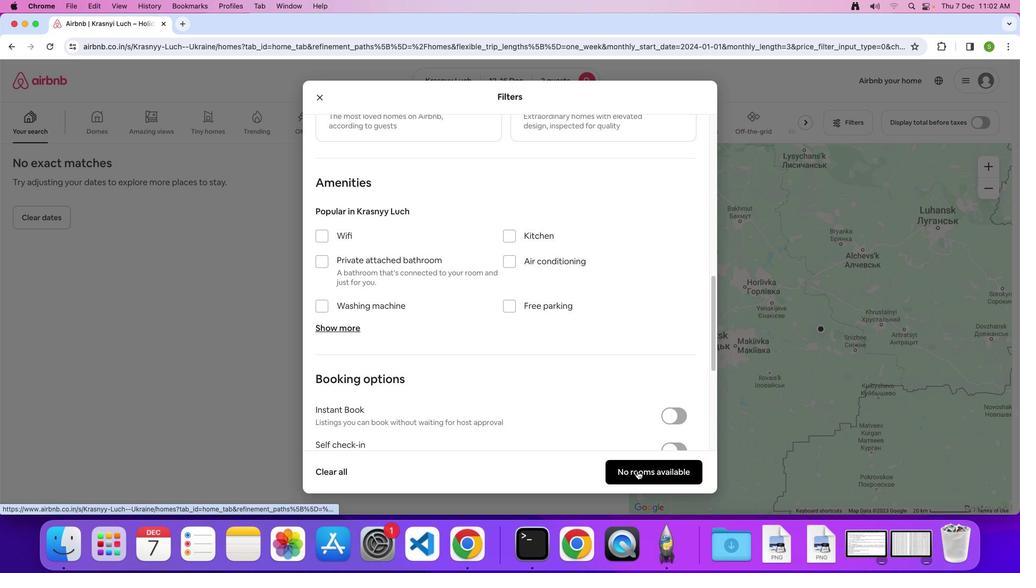 
Action: Mouse moved to (484, 298)
Screenshot: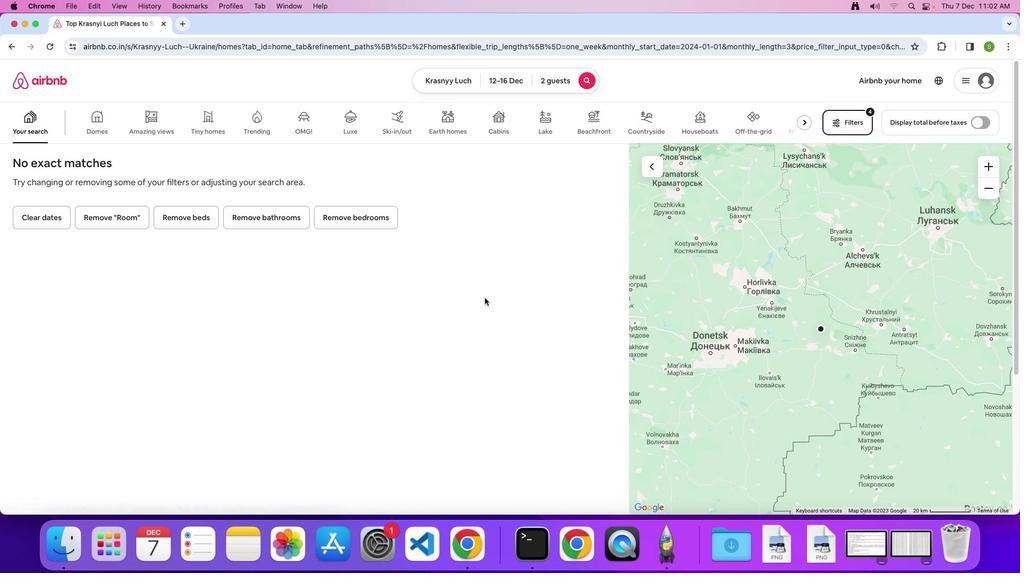 
